 Task: Find connections with filter location Wokingham with filter topic #inspirationwith filter profile language Spanish with filter current company Haldiram Foods International Ltd with filter school Jabalpur Engineering College with filter industry Water Supply and Irrigation Systems with filter service category Software Testing with filter keywords title Help Desk Worker/Desktop Support
Action: Mouse moved to (557, 71)
Screenshot: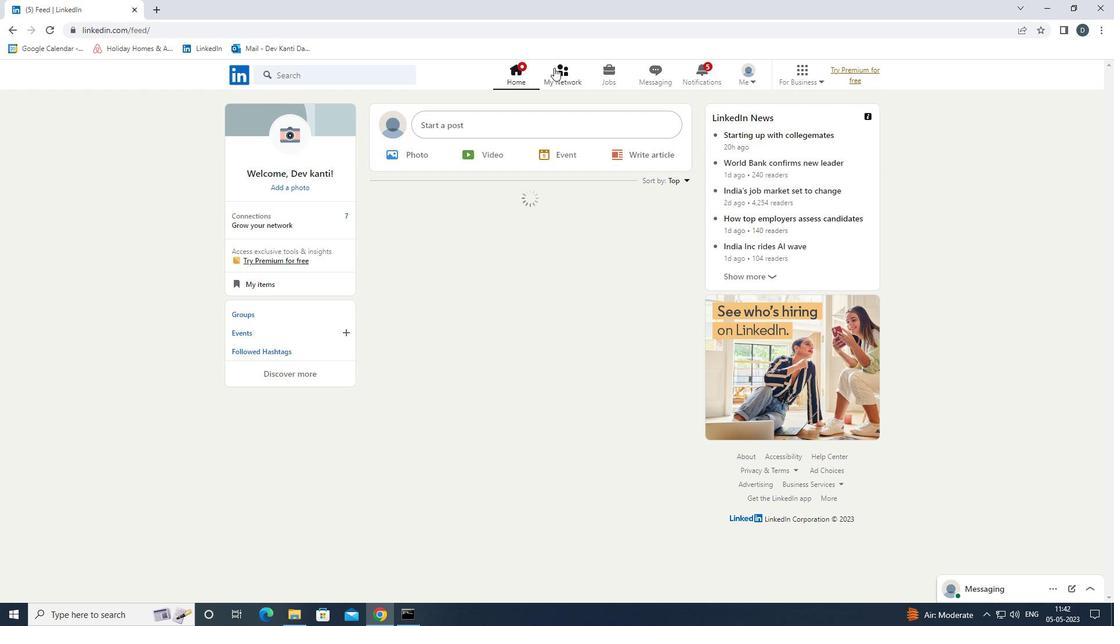 
Action: Mouse pressed left at (557, 71)
Screenshot: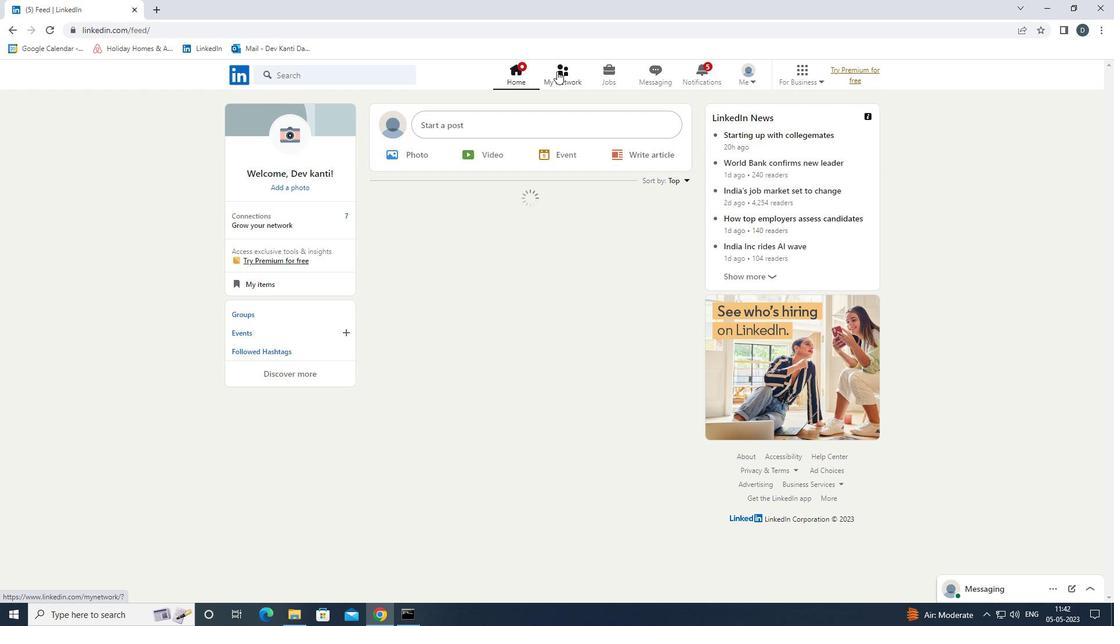 
Action: Mouse moved to (382, 133)
Screenshot: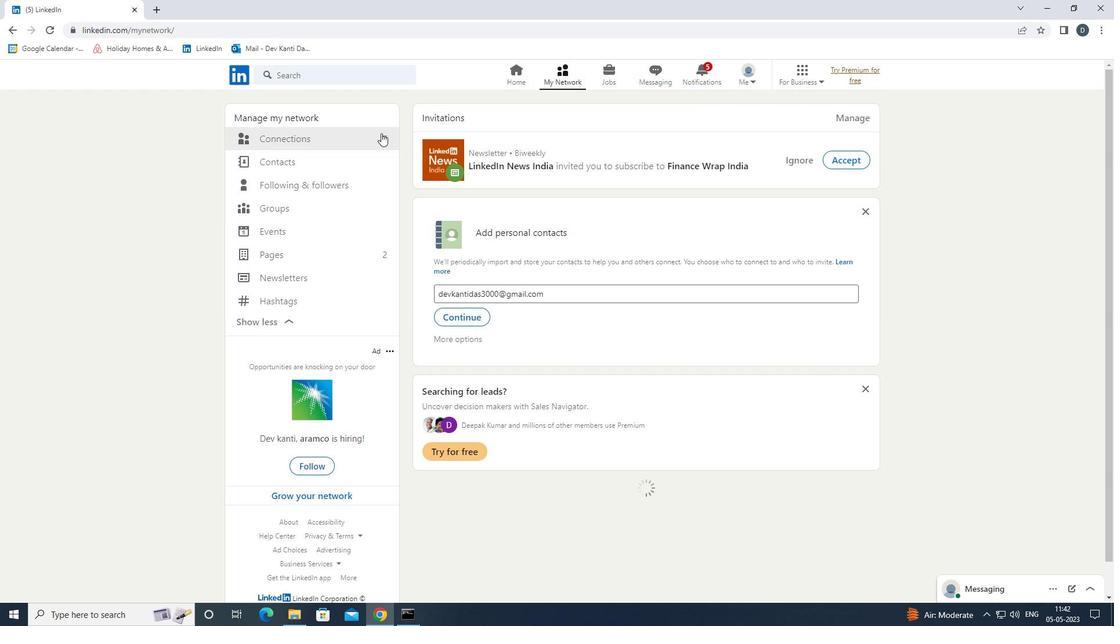 
Action: Mouse pressed left at (382, 133)
Screenshot: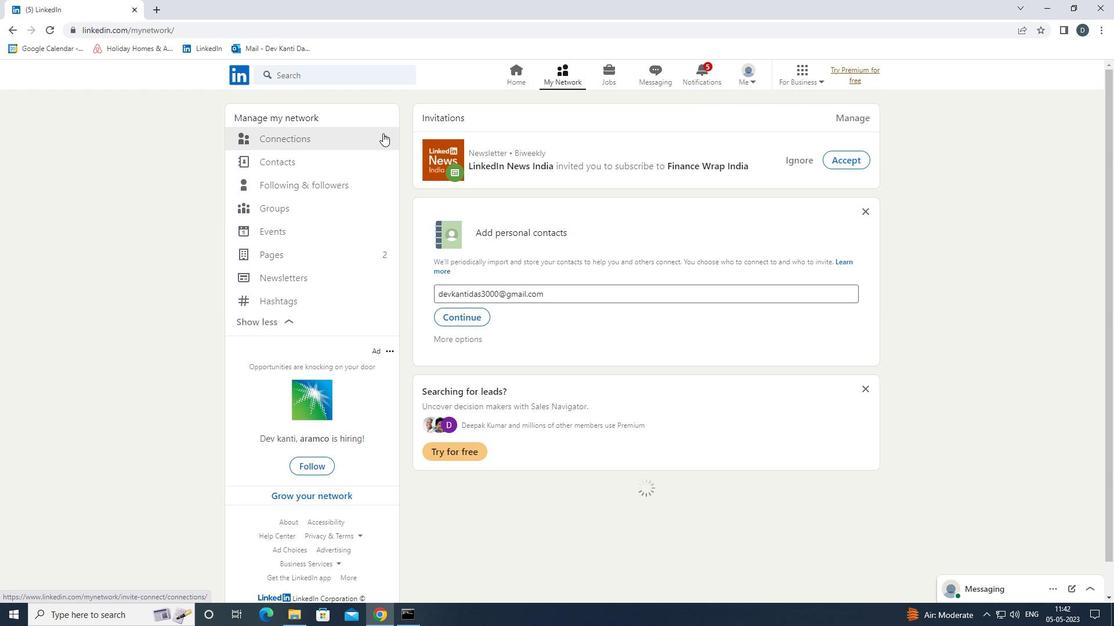 
Action: Mouse moved to (649, 140)
Screenshot: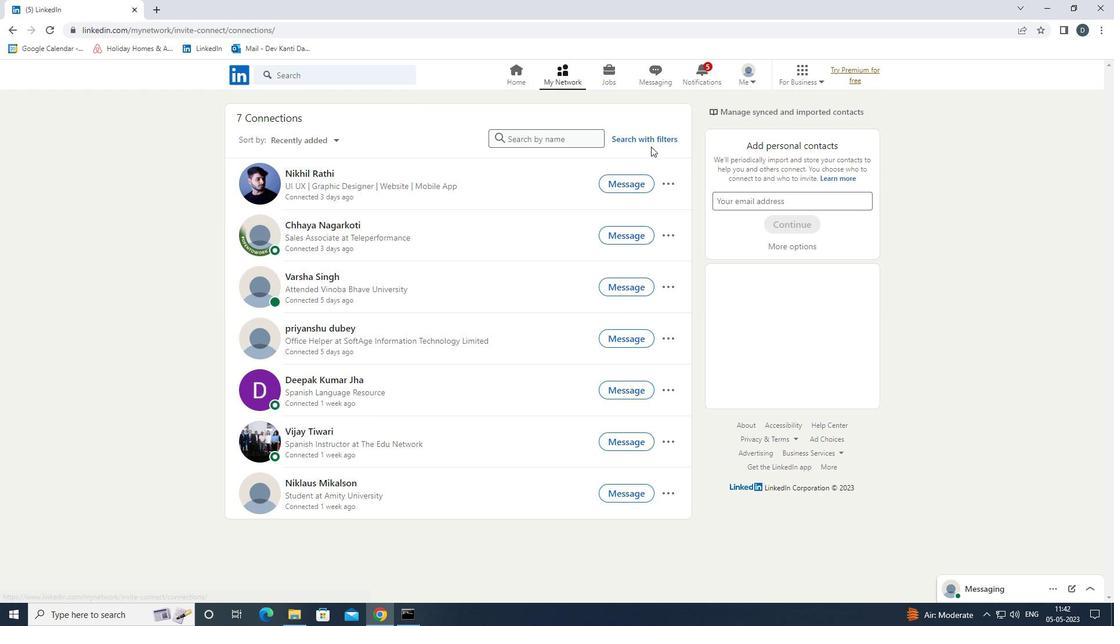 
Action: Mouse pressed left at (649, 140)
Screenshot: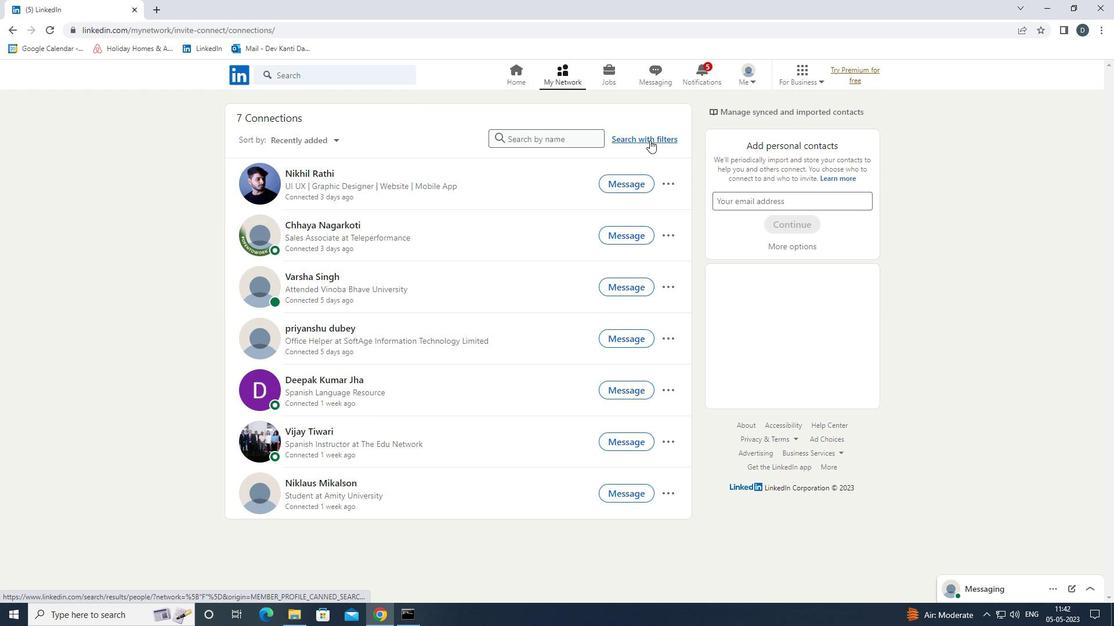 
Action: Mouse moved to (597, 108)
Screenshot: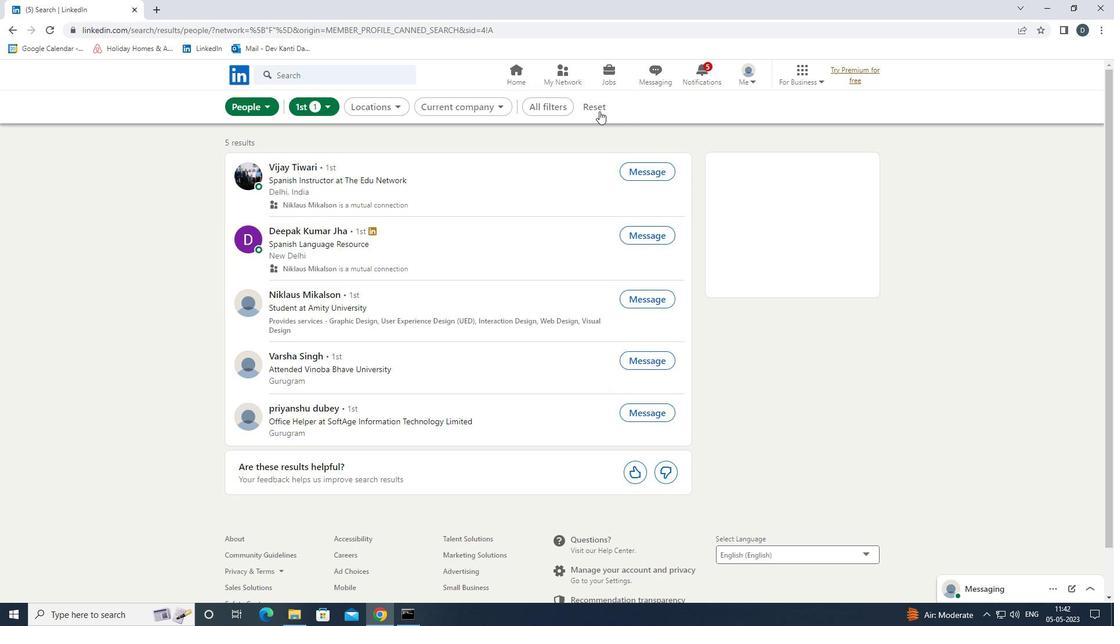 
Action: Mouse pressed left at (597, 108)
Screenshot: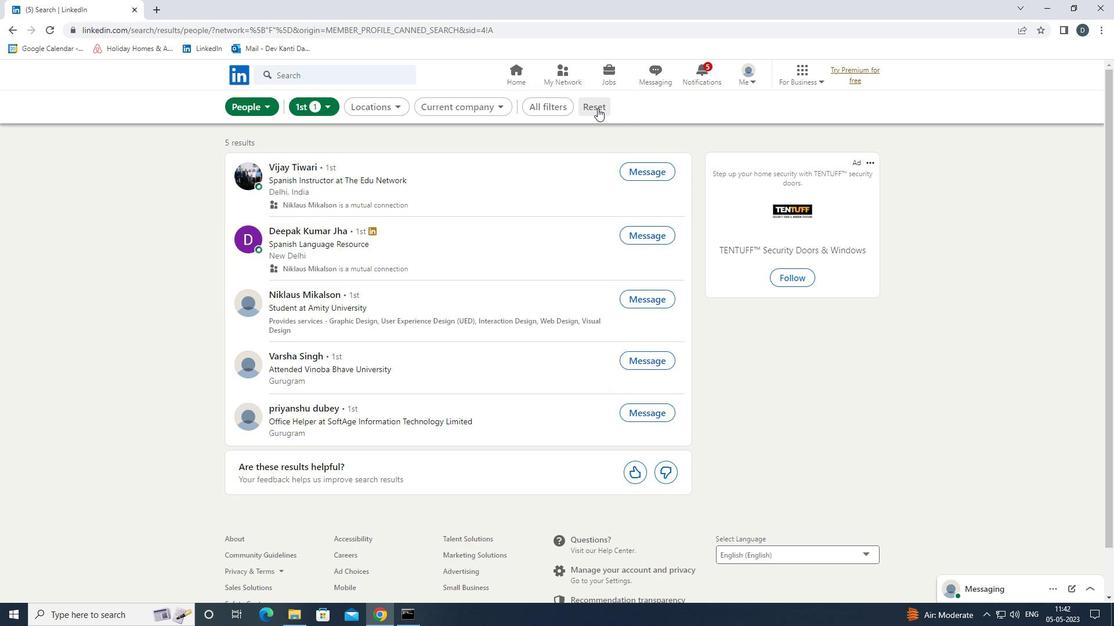 
Action: Mouse moved to (578, 107)
Screenshot: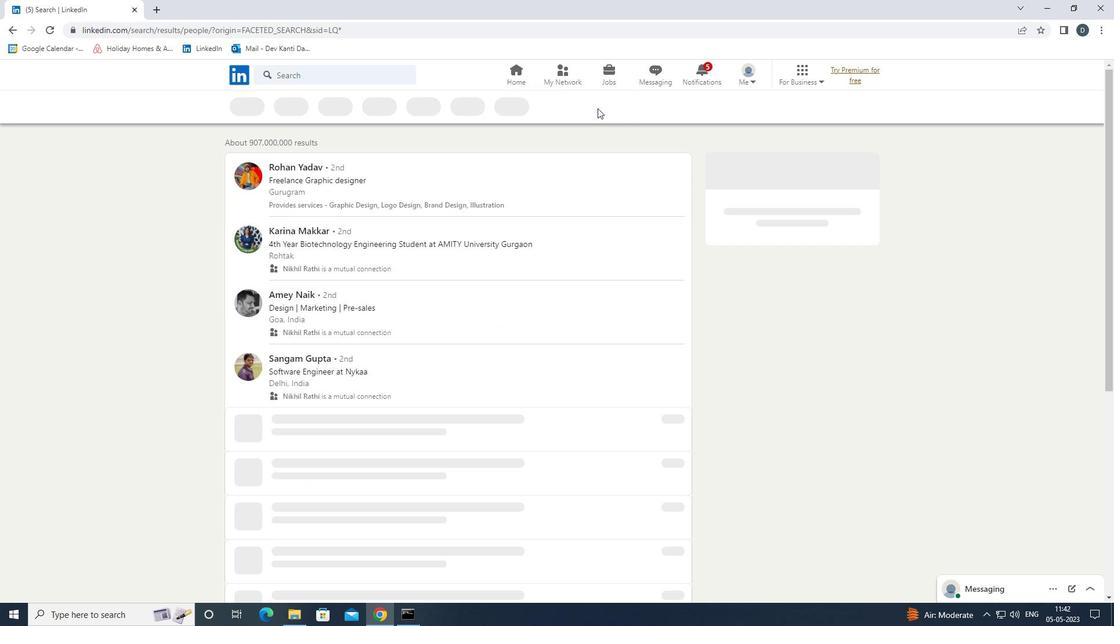
Action: Mouse pressed left at (578, 107)
Screenshot: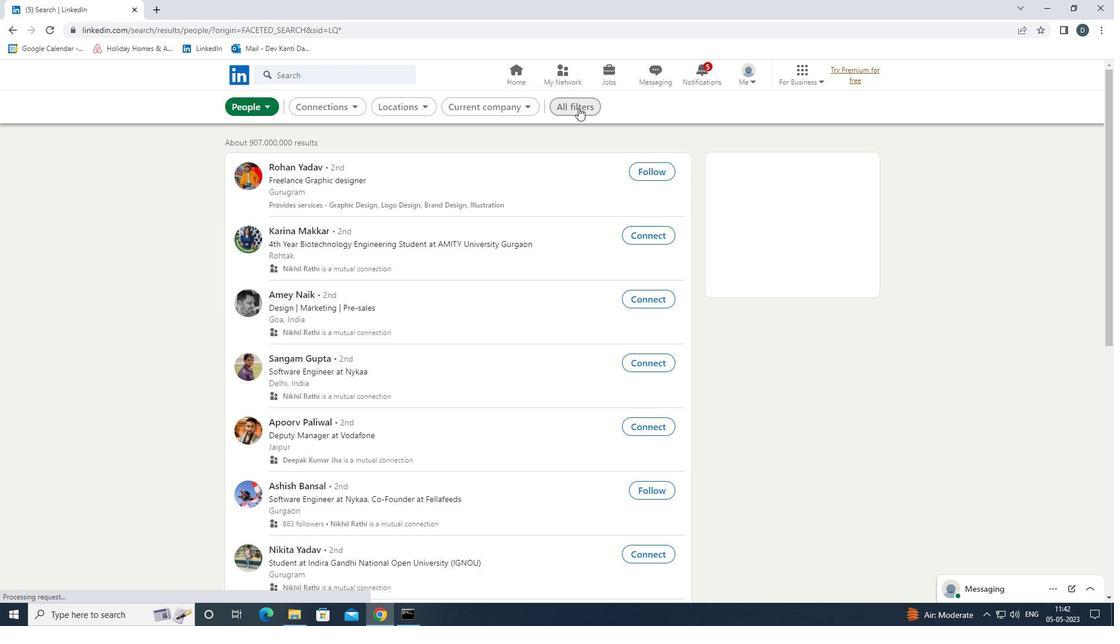 
Action: Mouse moved to (1043, 371)
Screenshot: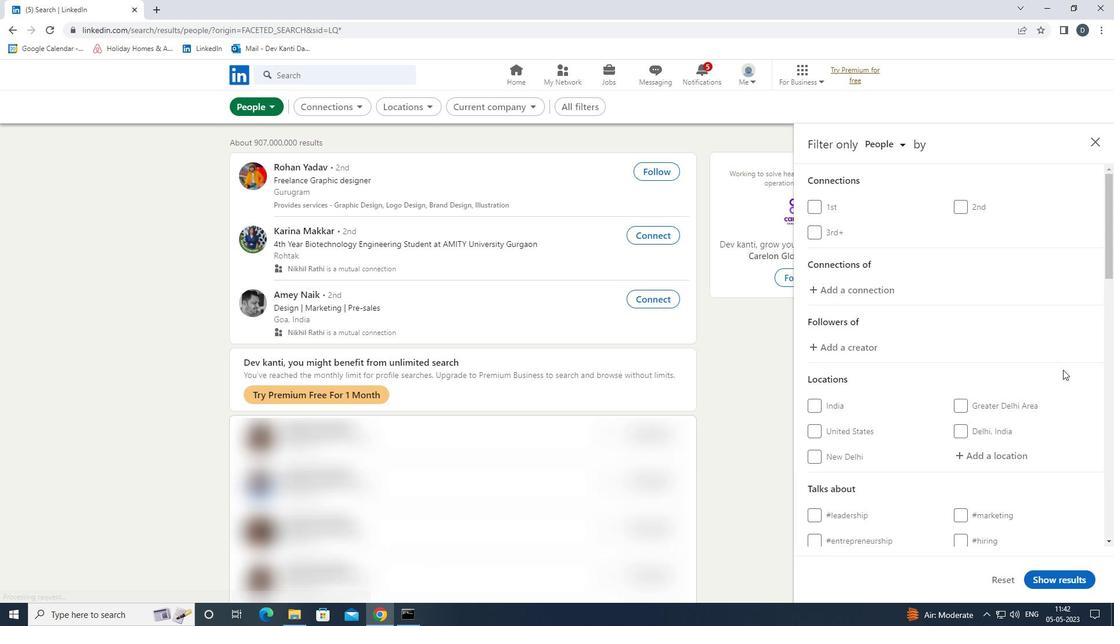 
Action: Mouse scrolled (1043, 371) with delta (0, 0)
Screenshot: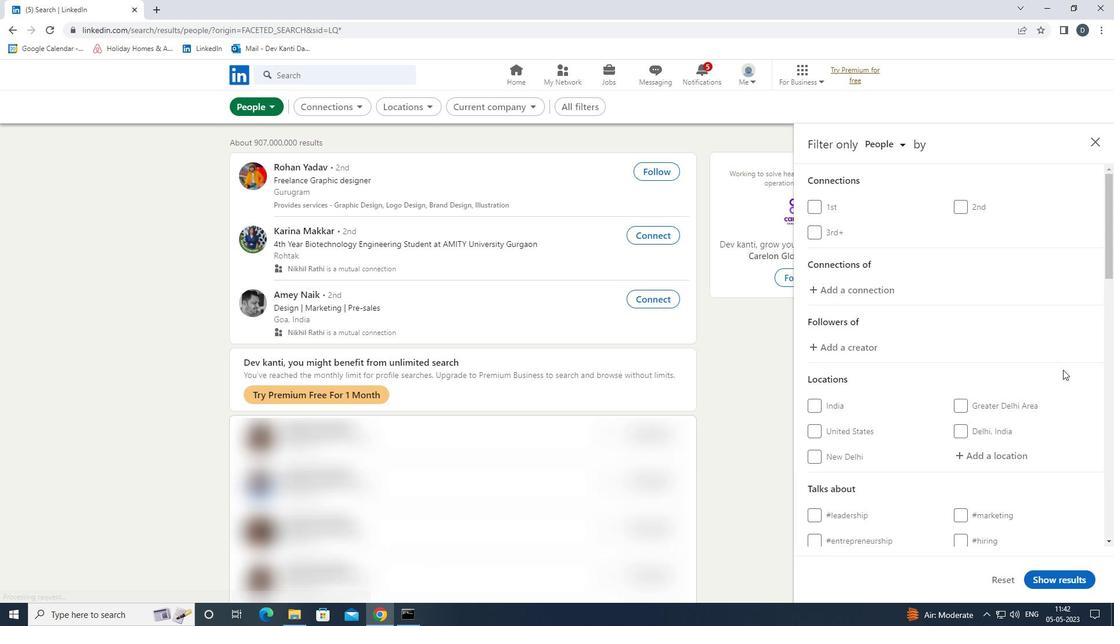 
Action: Mouse moved to (1001, 398)
Screenshot: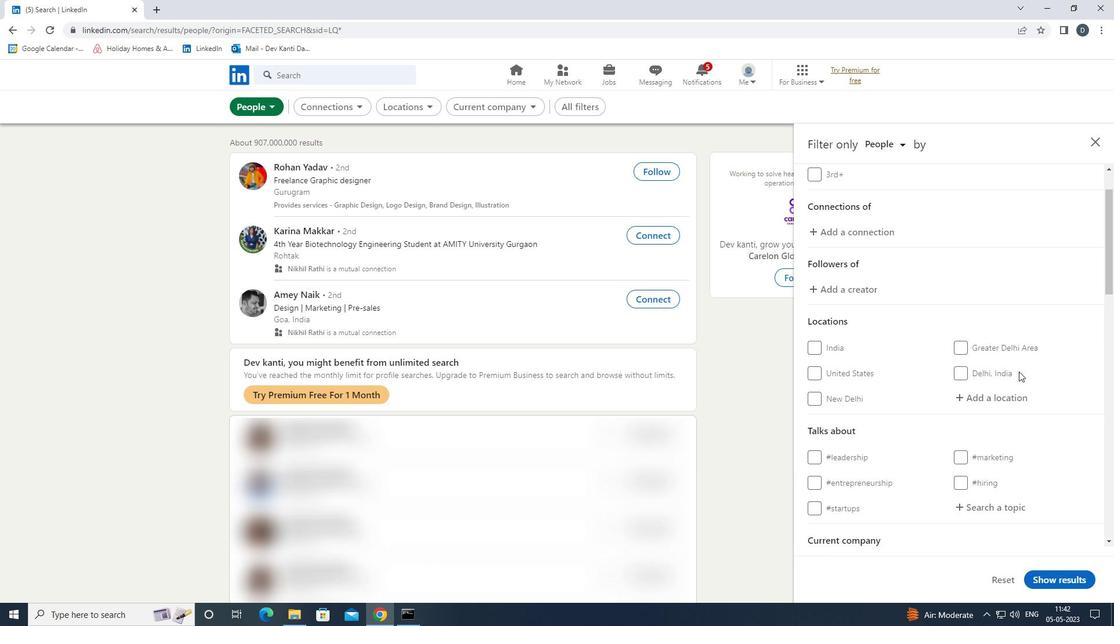 
Action: Mouse pressed left at (1001, 398)
Screenshot: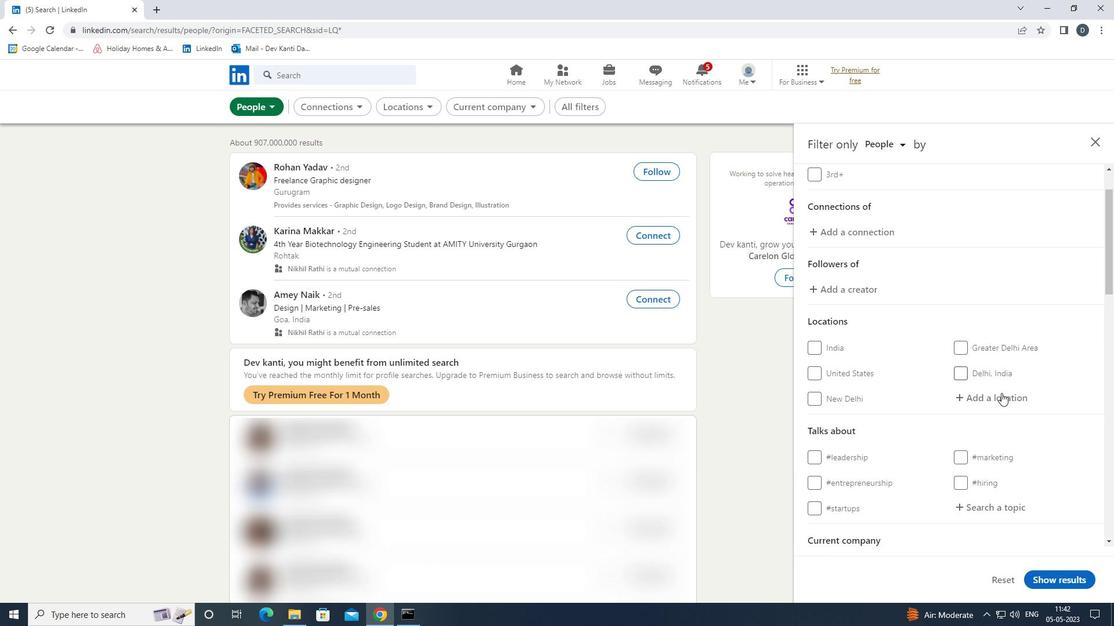 
Action: Mouse moved to (998, 400)
Screenshot: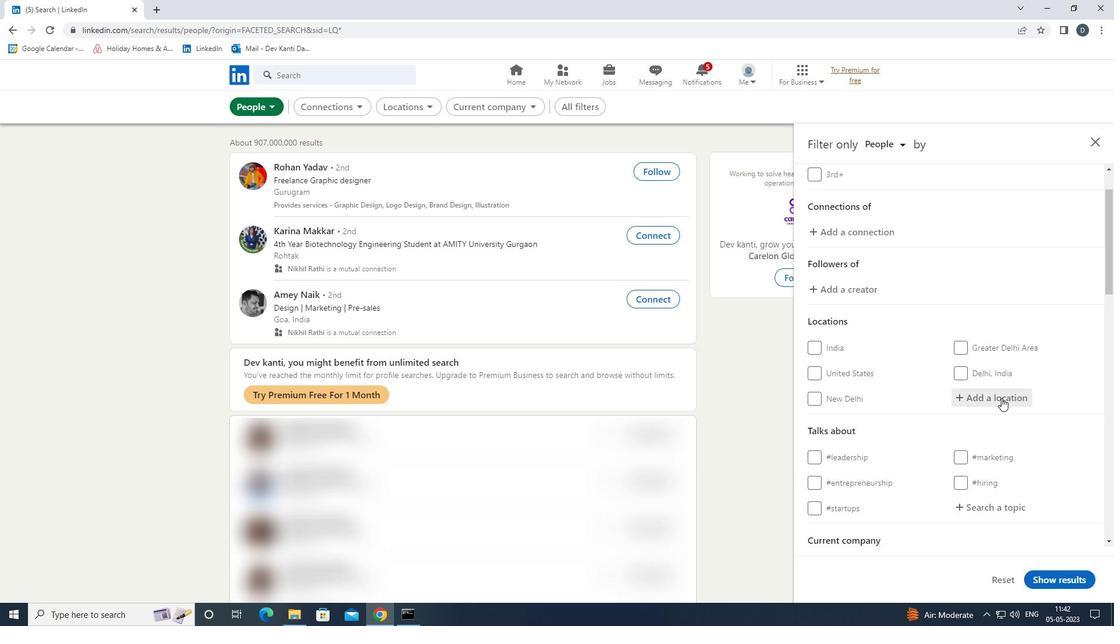 
Action: Key pressed <Key.shift>WORKINGAM<Key.backspace><Key.backspace>HAM<Key.enter>
Screenshot: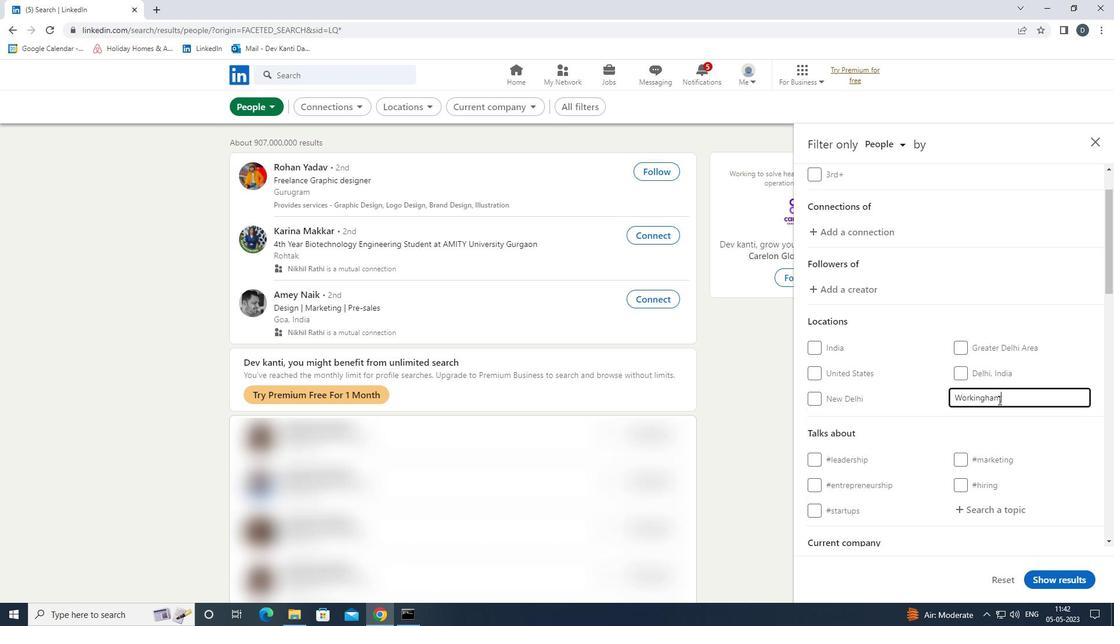 
Action: Mouse scrolled (998, 399) with delta (0, 0)
Screenshot: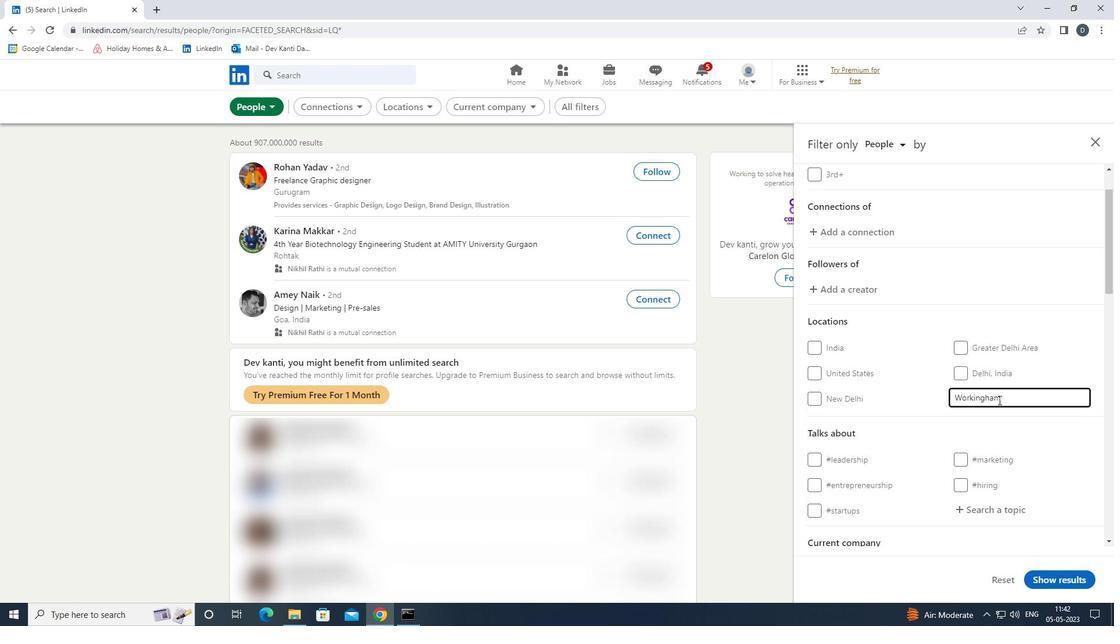 
Action: Mouse moved to (1000, 446)
Screenshot: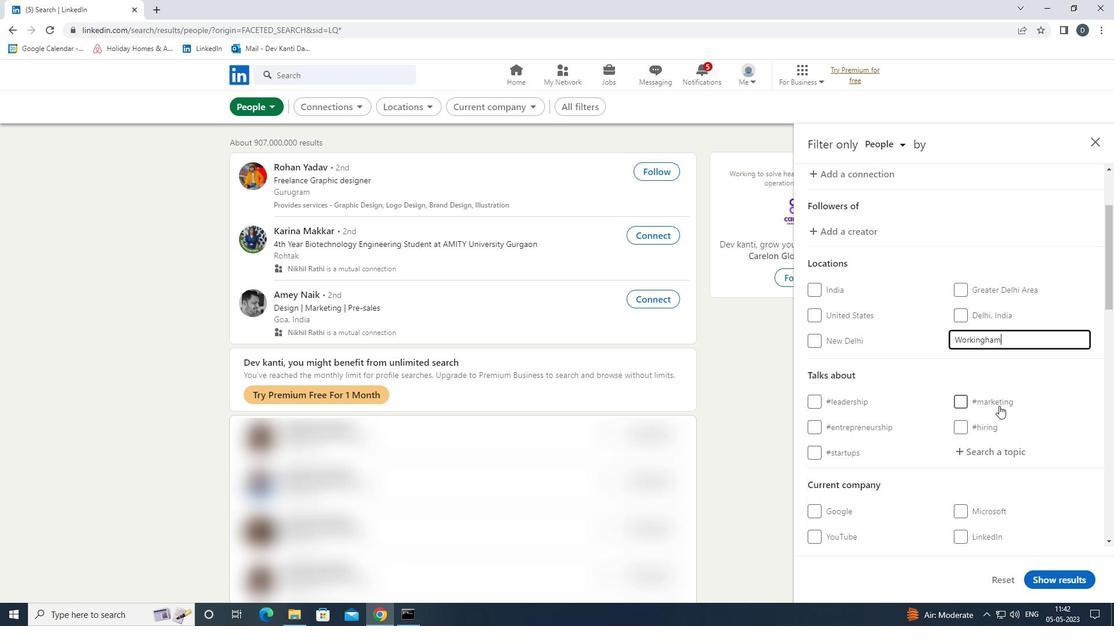 
Action: Mouse pressed left at (1000, 446)
Screenshot: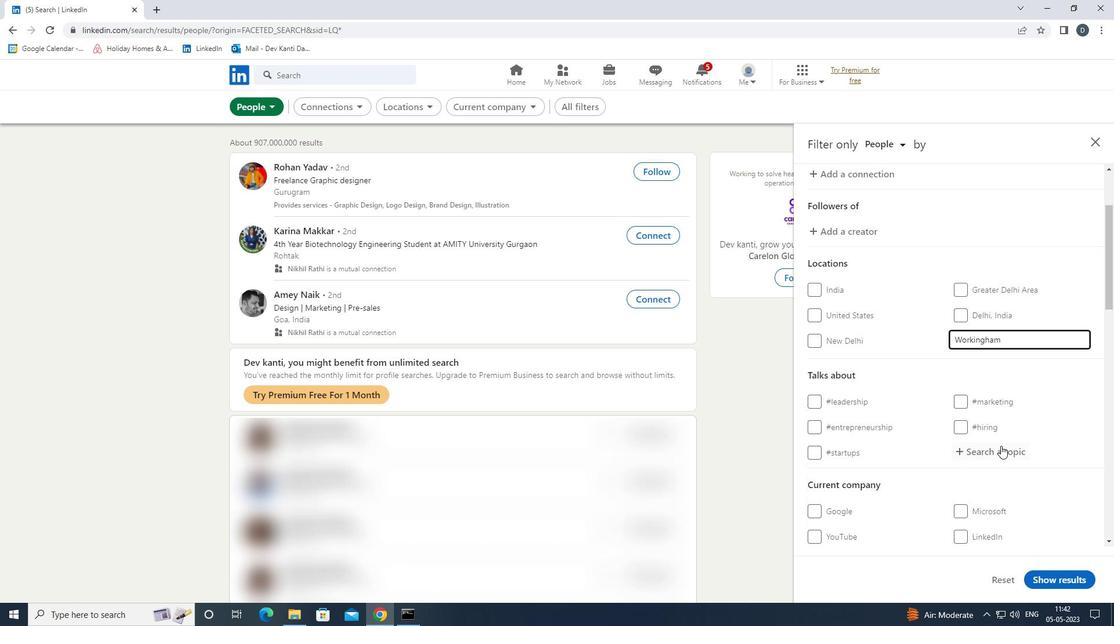 
Action: Key pressed INSPIRATION<Key.down><Key.enter>
Screenshot: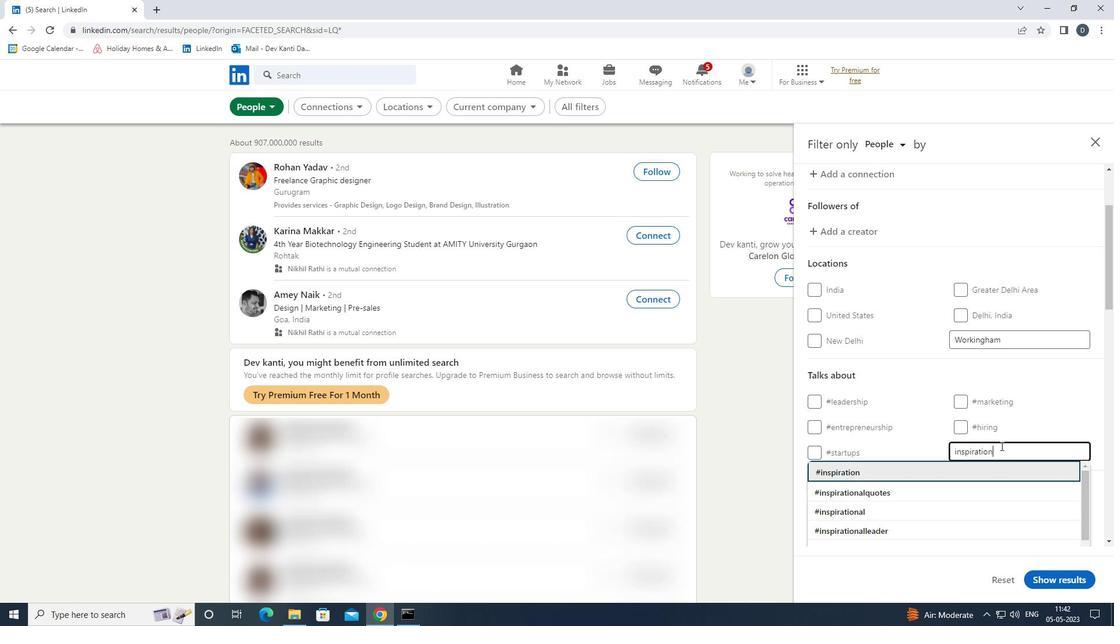 
Action: Mouse moved to (1037, 406)
Screenshot: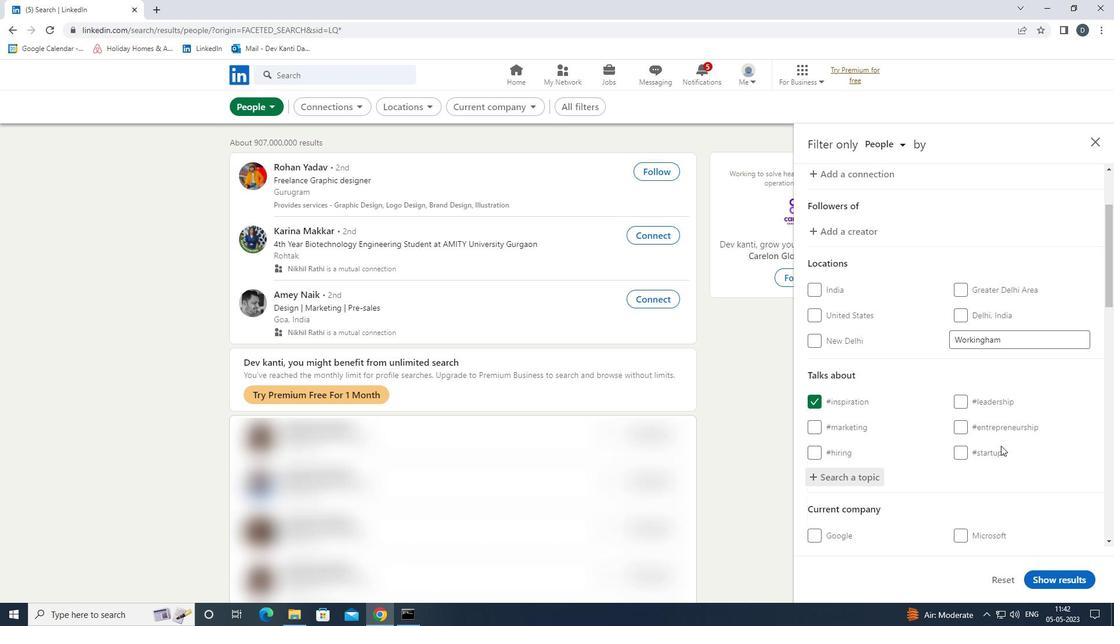 
Action: Mouse scrolled (1037, 406) with delta (0, 0)
Screenshot: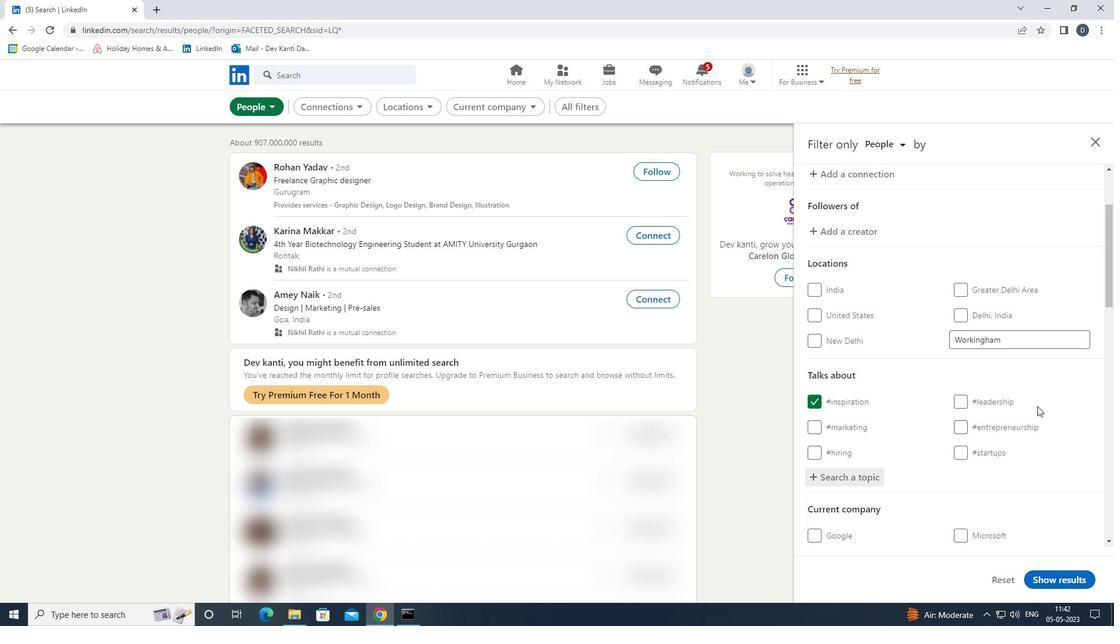 
Action: Mouse scrolled (1037, 406) with delta (0, 0)
Screenshot: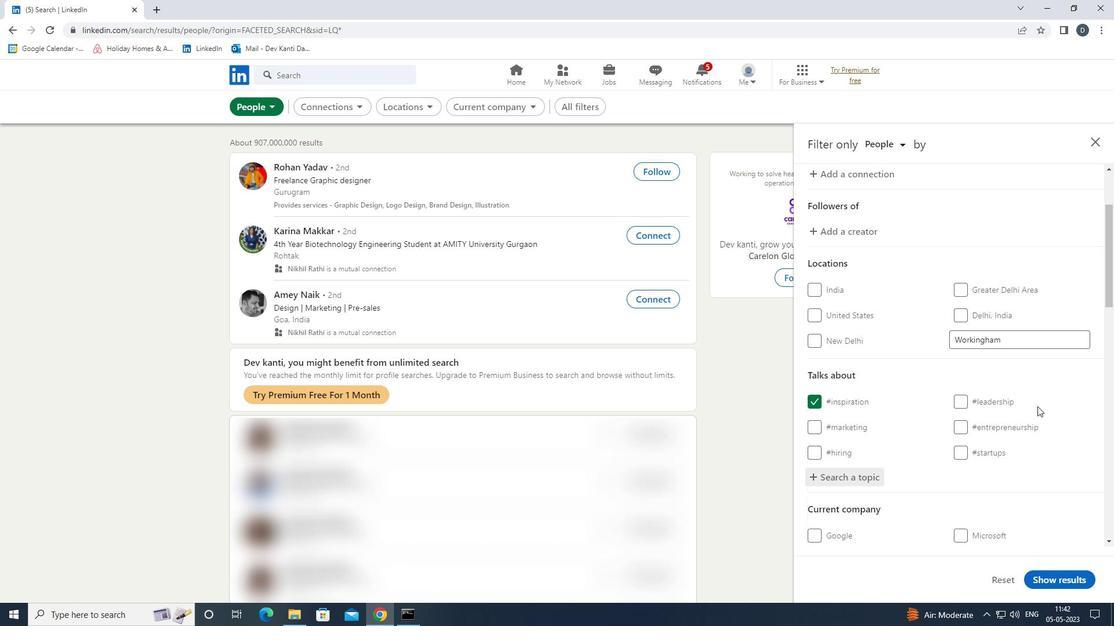 
Action: Mouse scrolled (1037, 406) with delta (0, 0)
Screenshot: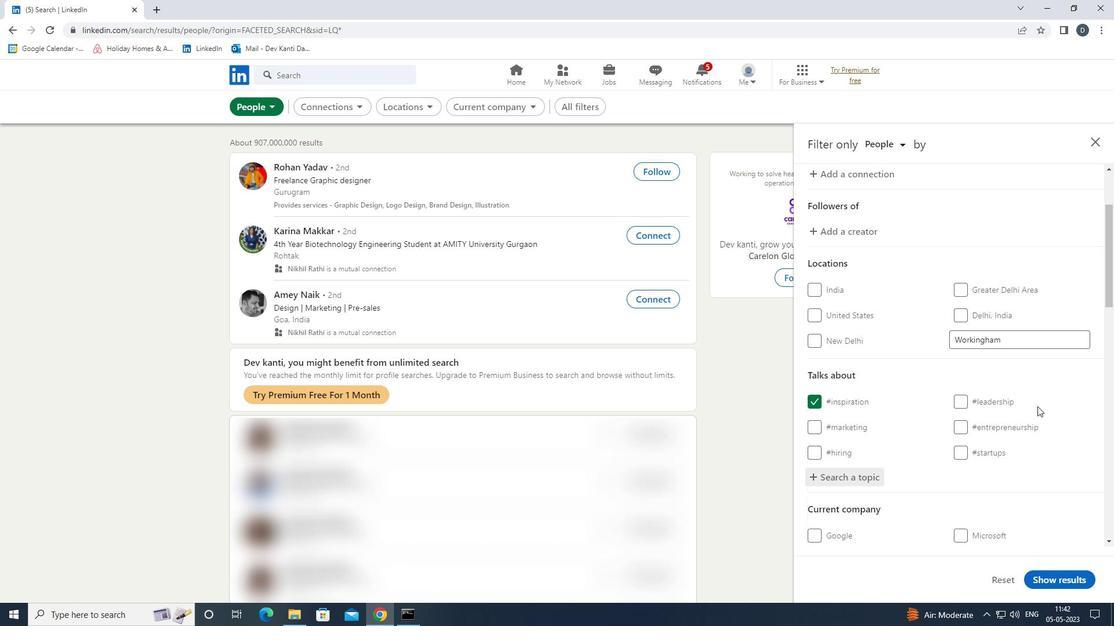 
Action: Mouse scrolled (1037, 406) with delta (0, 0)
Screenshot: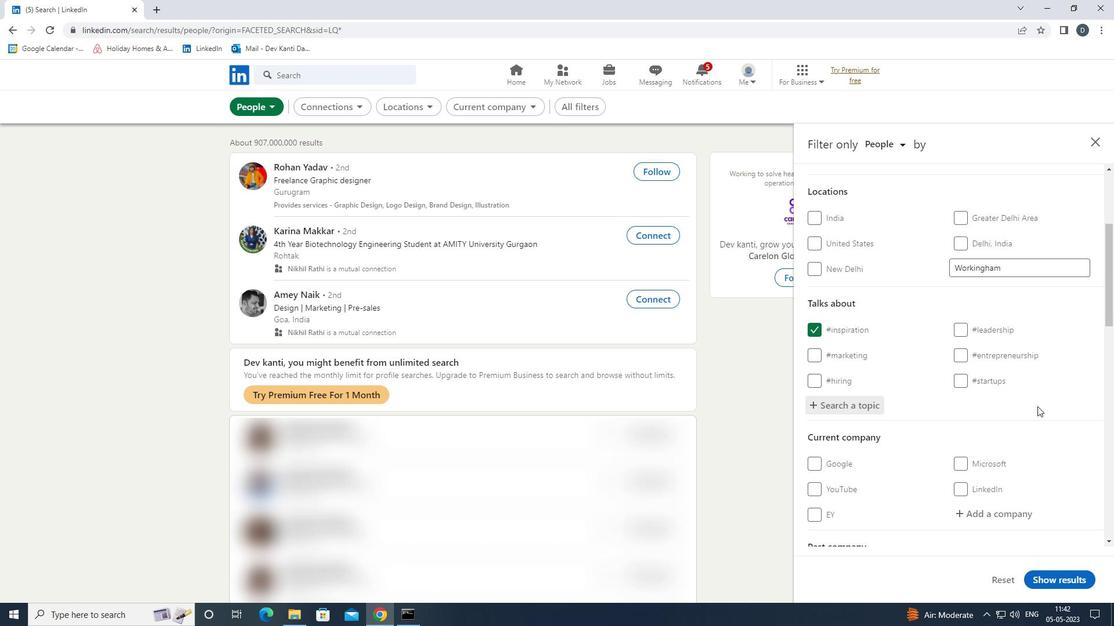 
Action: Mouse scrolled (1037, 406) with delta (0, 0)
Screenshot: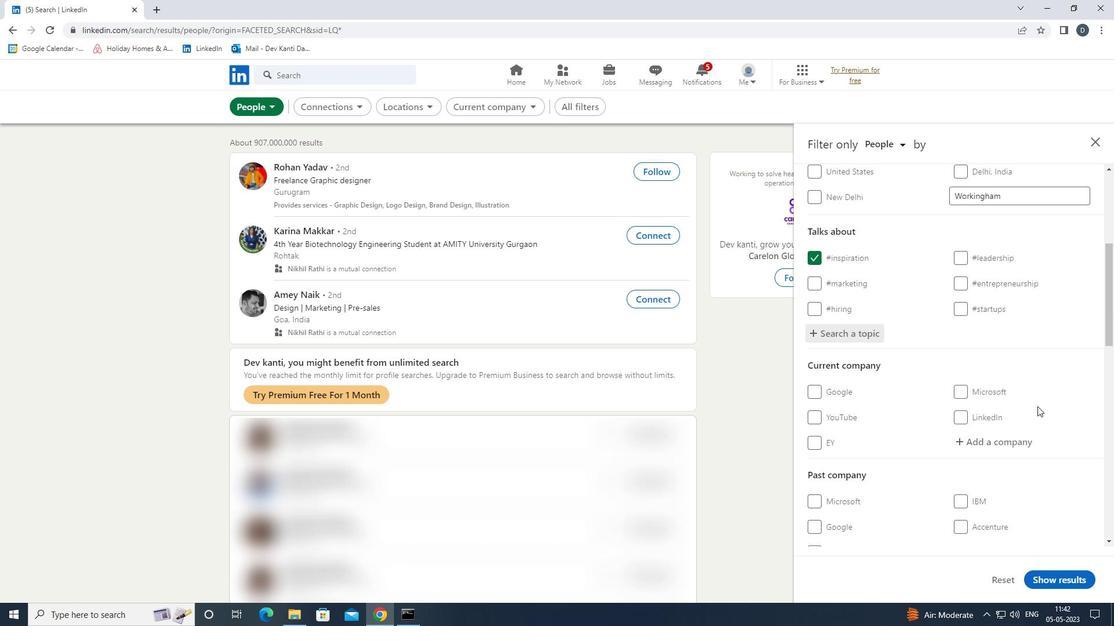 
Action: Mouse scrolled (1037, 406) with delta (0, 0)
Screenshot: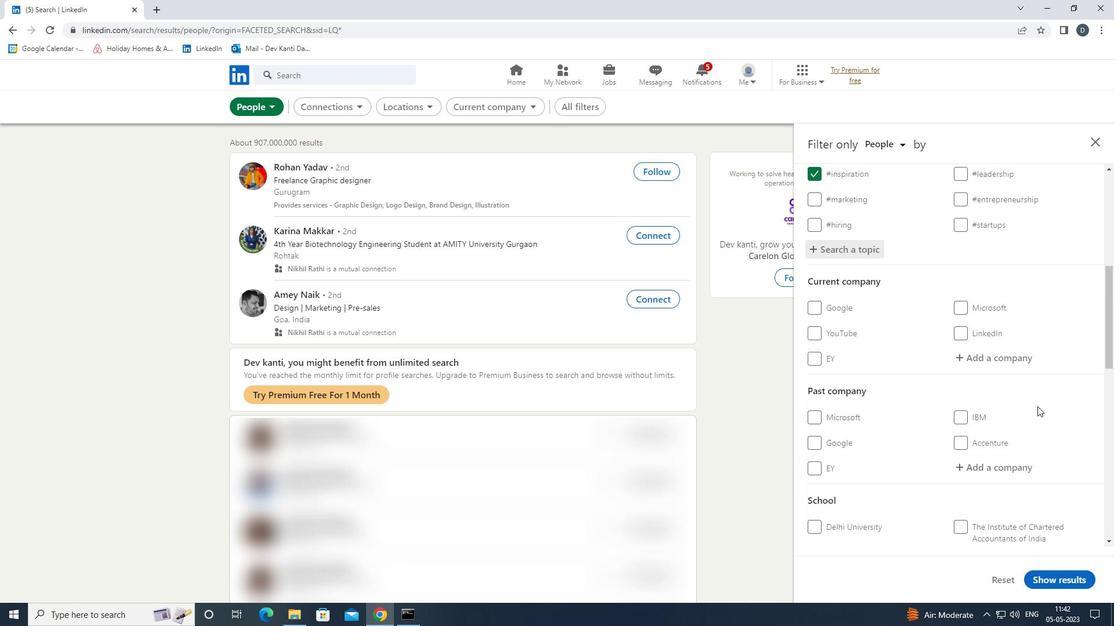 
Action: Mouse moved to (1022, 346)
Screenshot: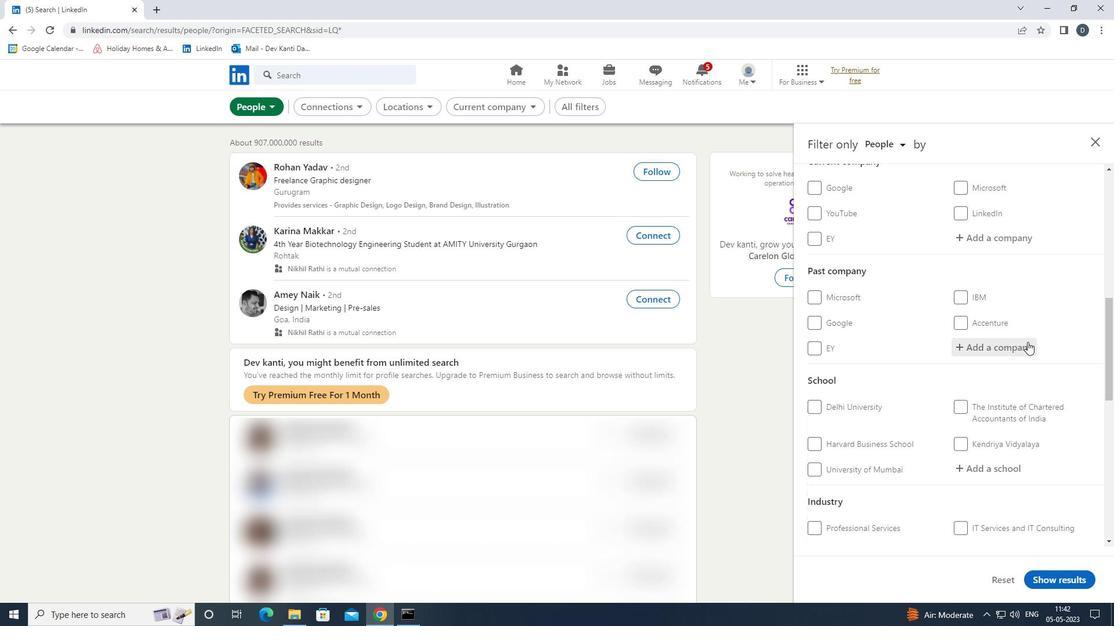 
Action: Mouse scrolled (1022, 345) with delta (0, 0)
Screenshot: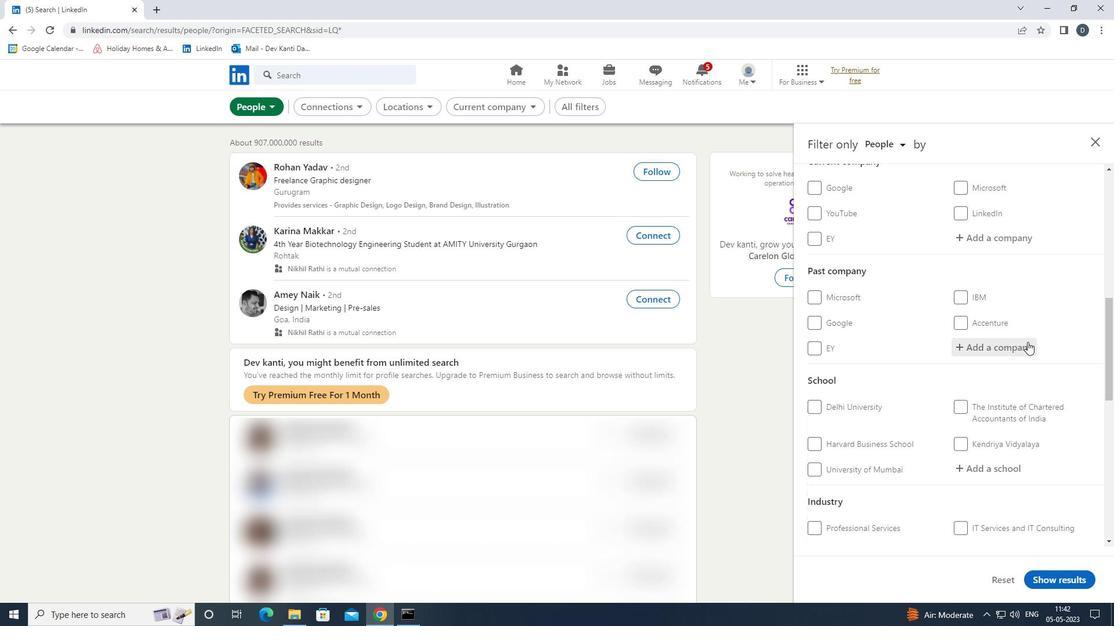
Action: Mouse moved to (1022, 347)
Screenshot: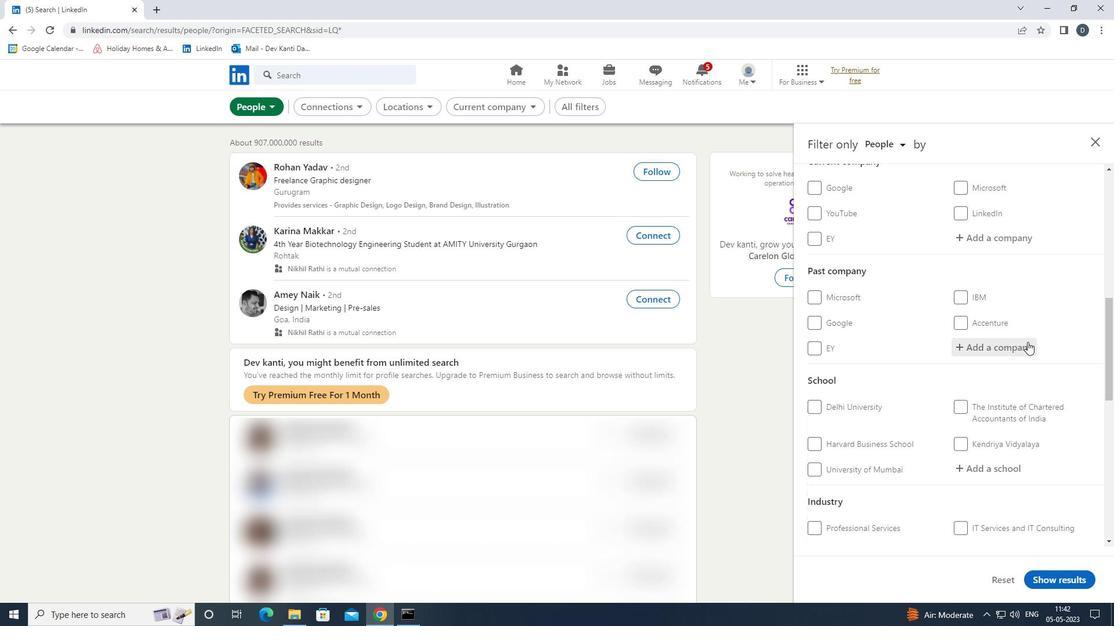 
Action: Mouse scrolled (1022, 346) with delta (0, 0)
Screenshot: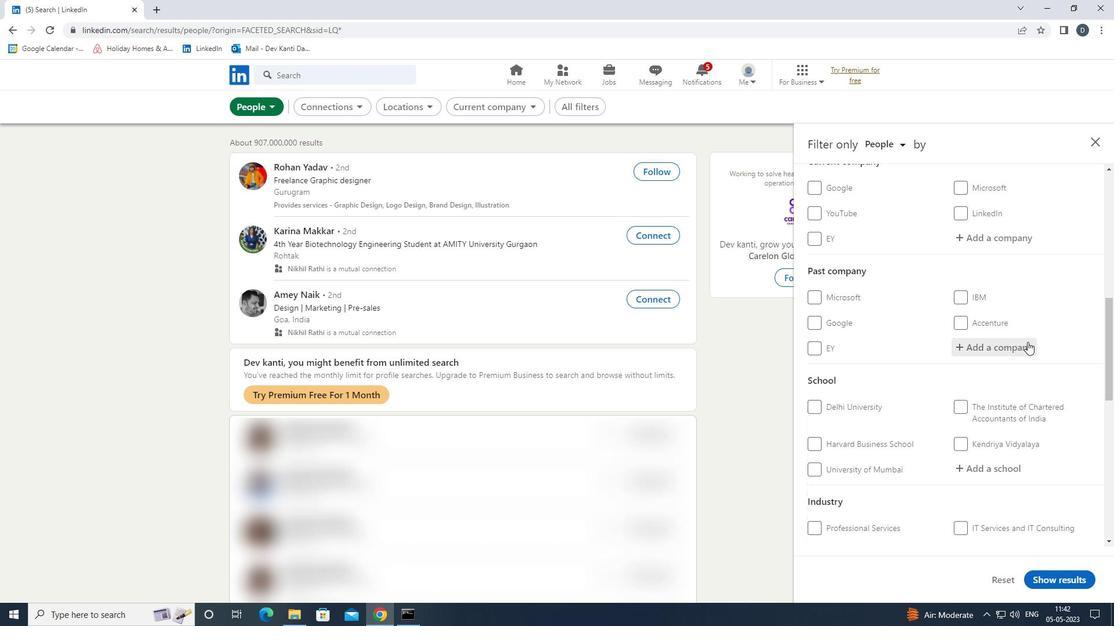 
Action: Mouse scrolled (1022, 346) with delta (0, 0)
Screenshot: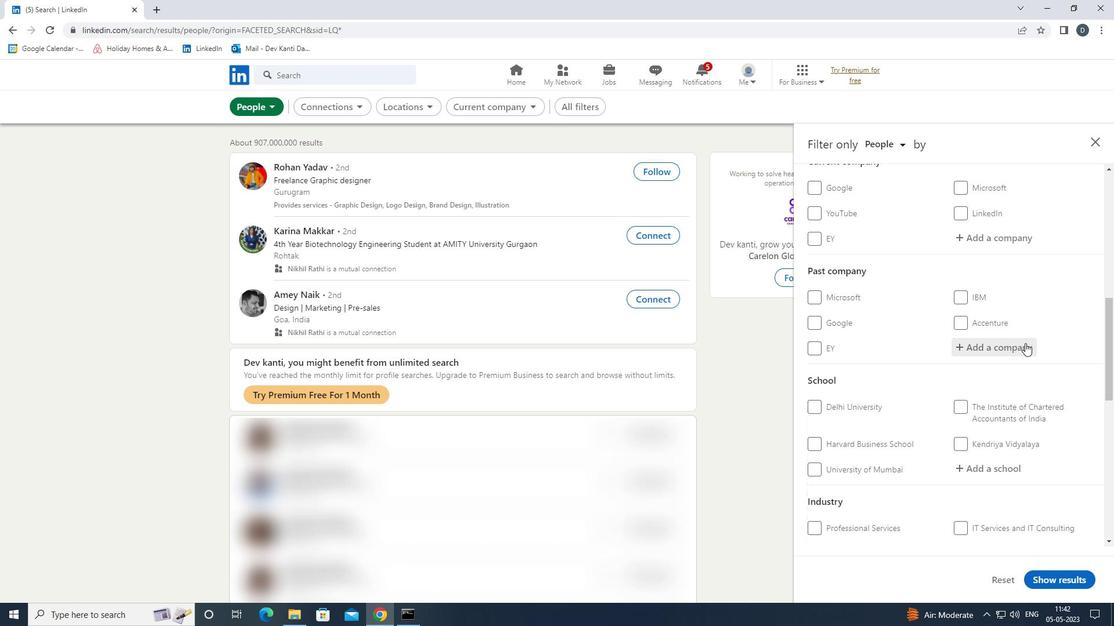 
Action: Mouse moved to (1022, 347)
Screenshot: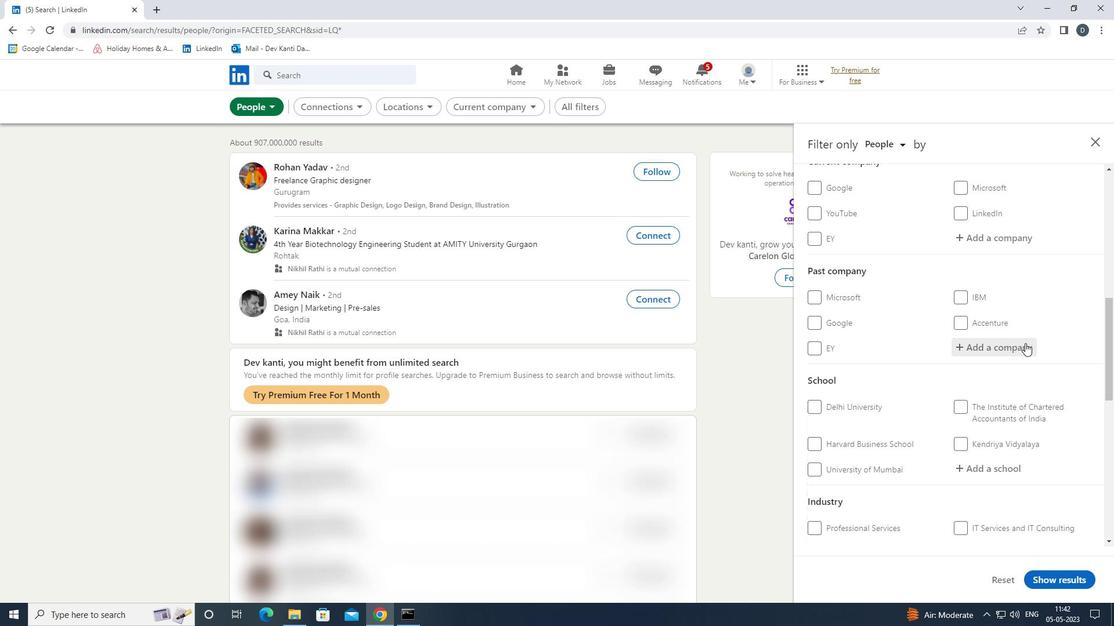 
Action: Mouse scrolled (1022, 346) with delta (0, 0)
Screenshot: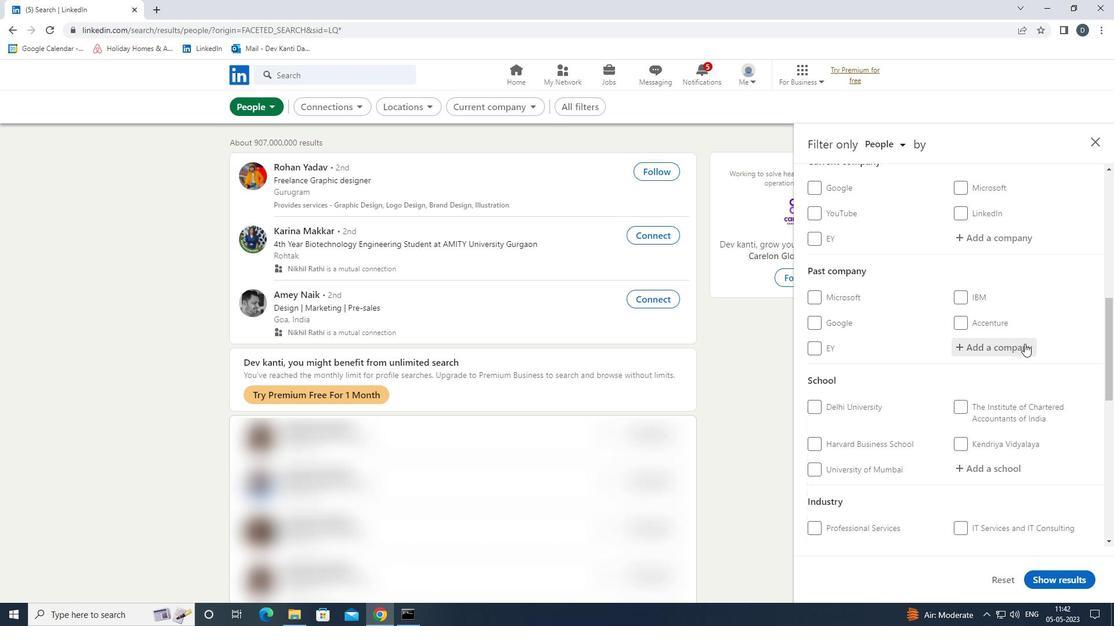 
Action: Mouse moved to (1003, 359)
Screenshot: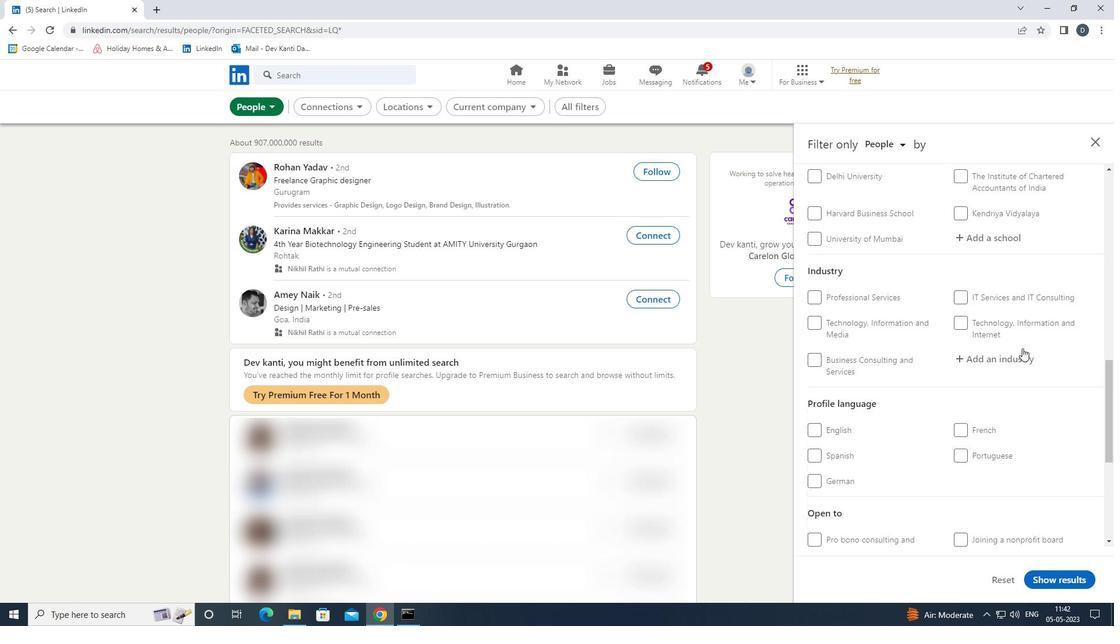 
Action: Mouse scrolled (1003, 359) with delta (0, 0)
Screenshot: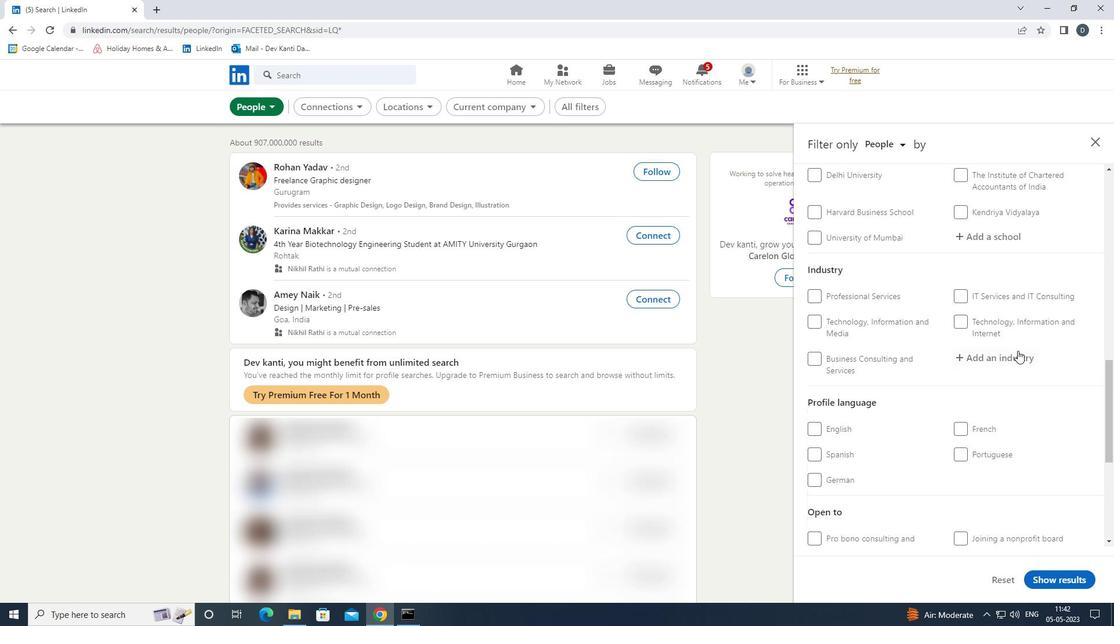 
Action: Mouse moved to (833, 396)
Screenshot: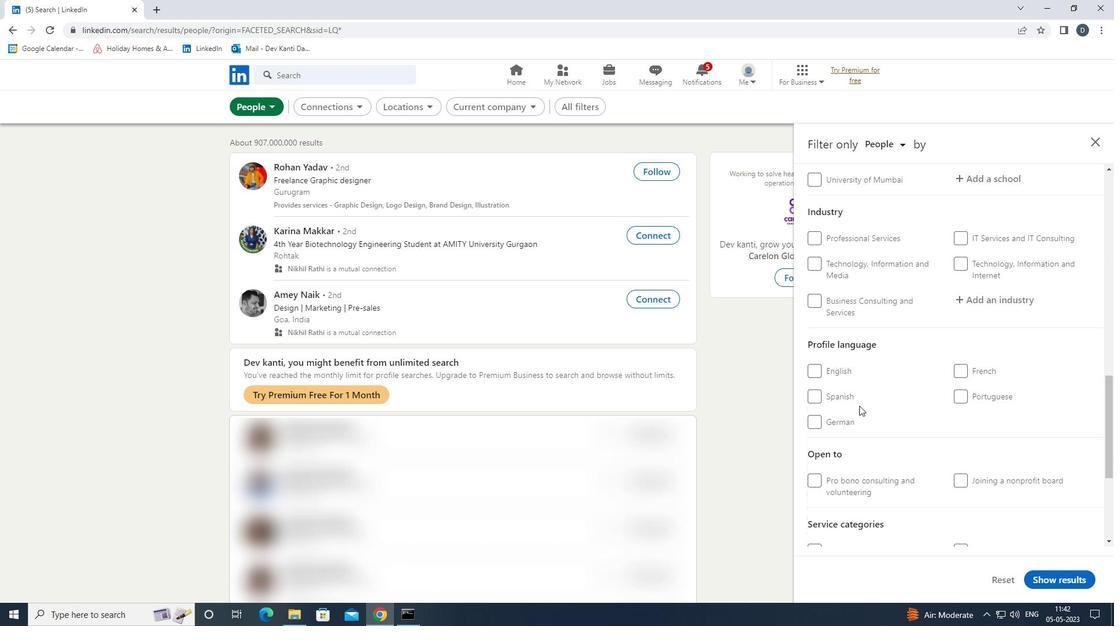 
Action: Mouse pressed left at (833, 396)
Screenshot: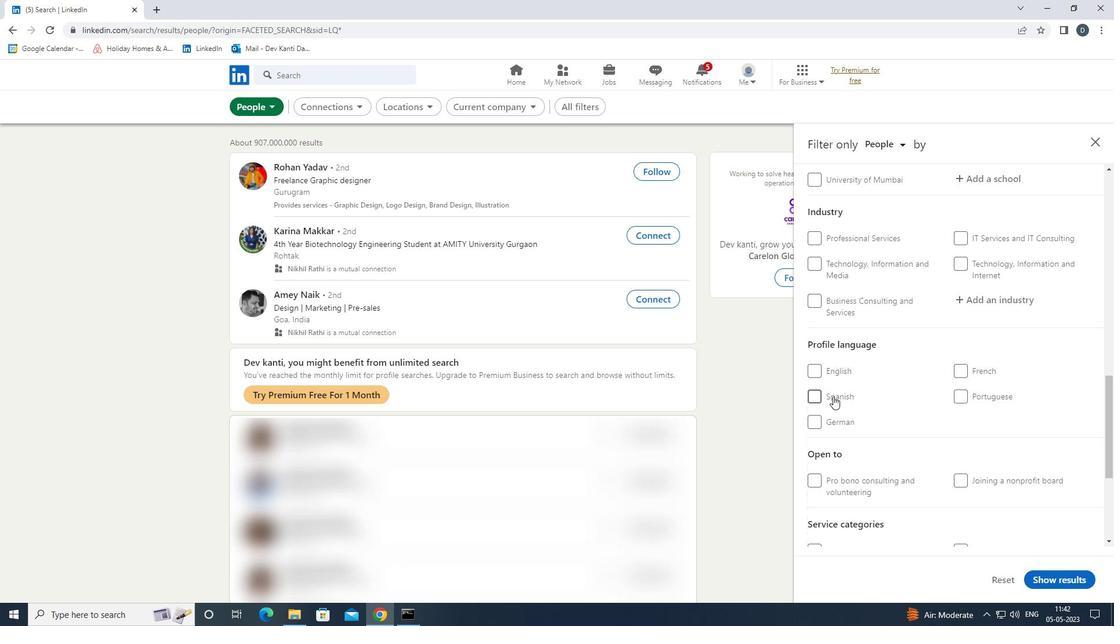 
Action: Mouse moved to (962, 410)
Screenshot: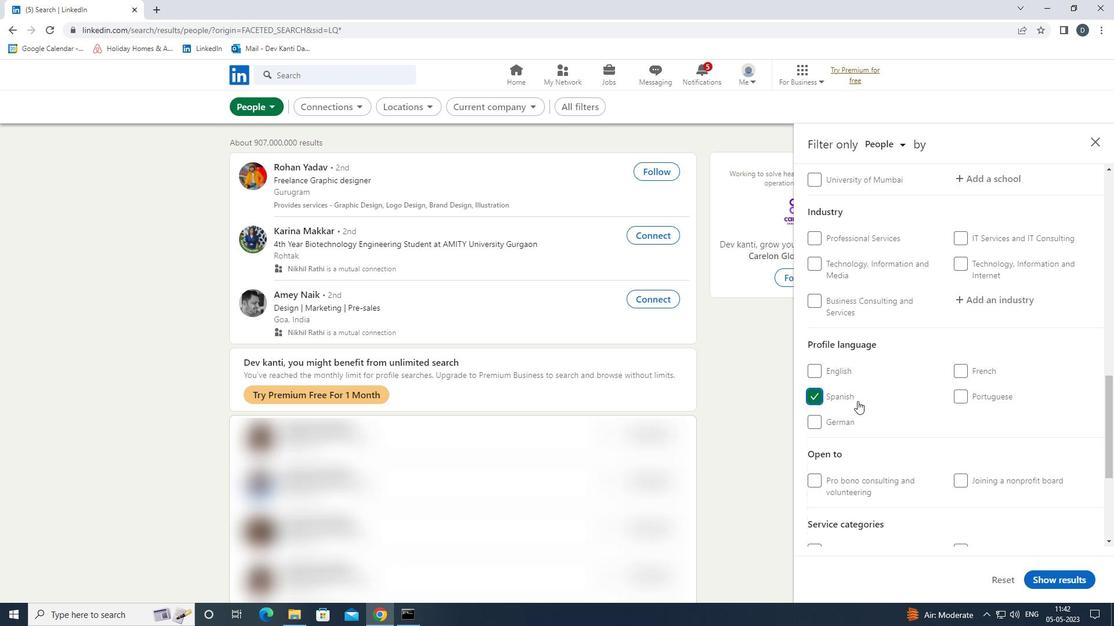 
Action: Mouse scrolled (962, 410) with delta (0, 0)
Screenshot: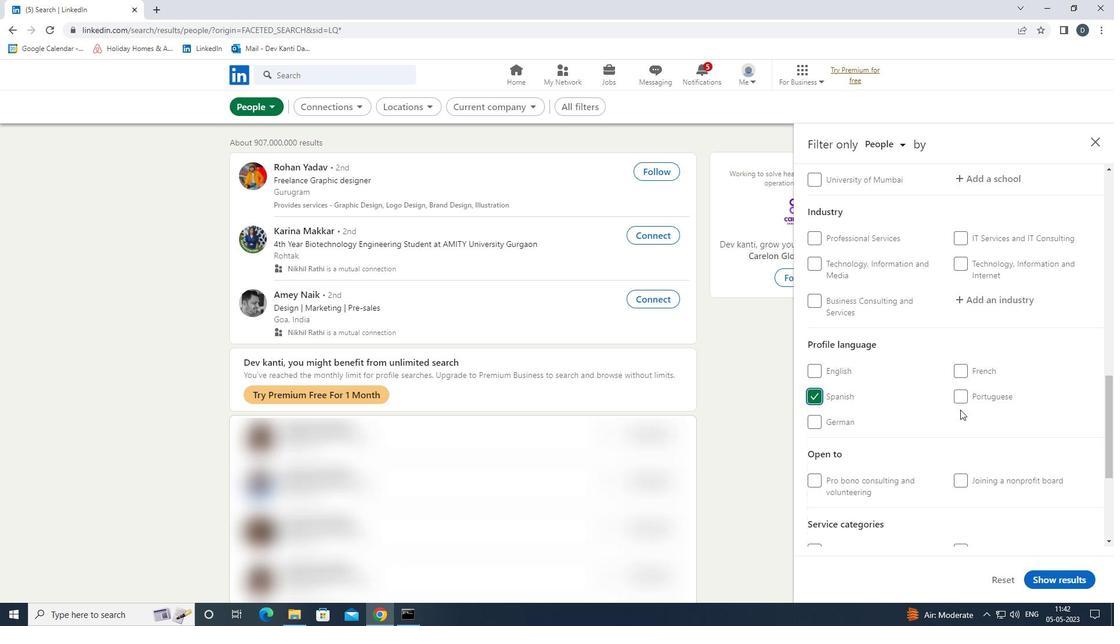 
Action: Mouse moved to (962, 410)
Screenshot: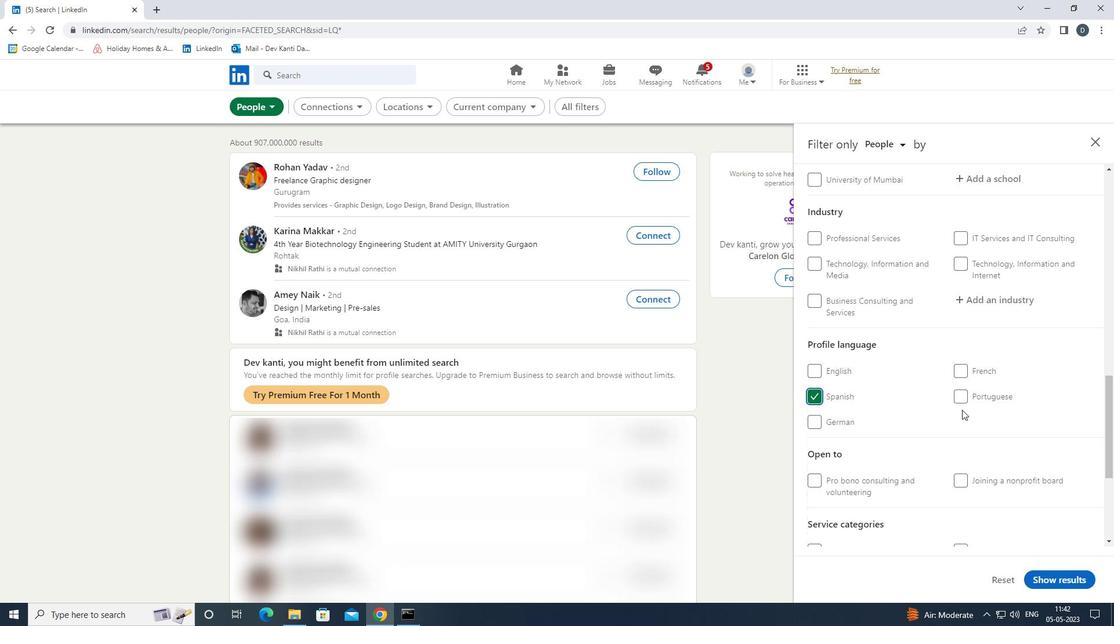 
Action: Mouse scrolled (962, 410) with delta (0, 0)
Screenshot: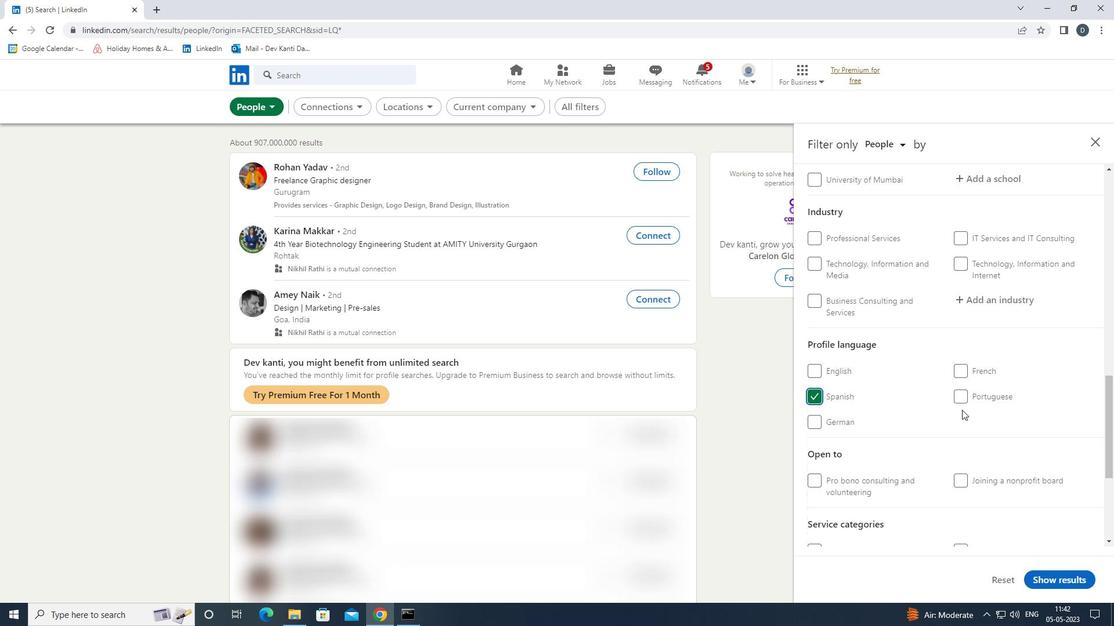 
Action: Mouse scrolled (962, 410) with delta (0, 0)
Screenshot: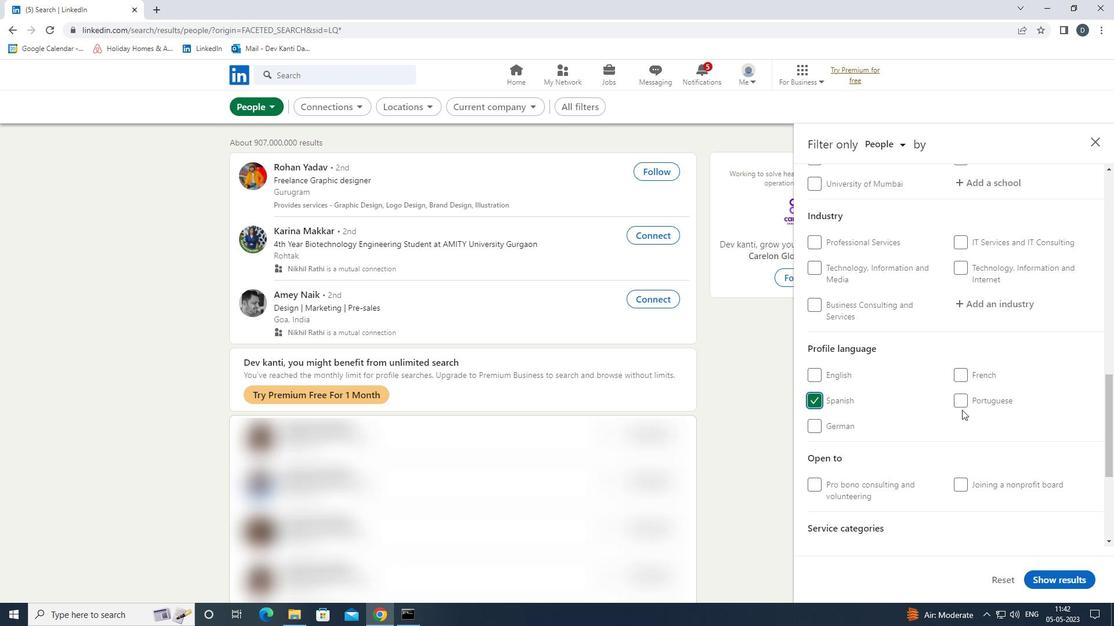 
Action: Mouse scrolled (962, 410) with delta (0, 0)
Screenshot: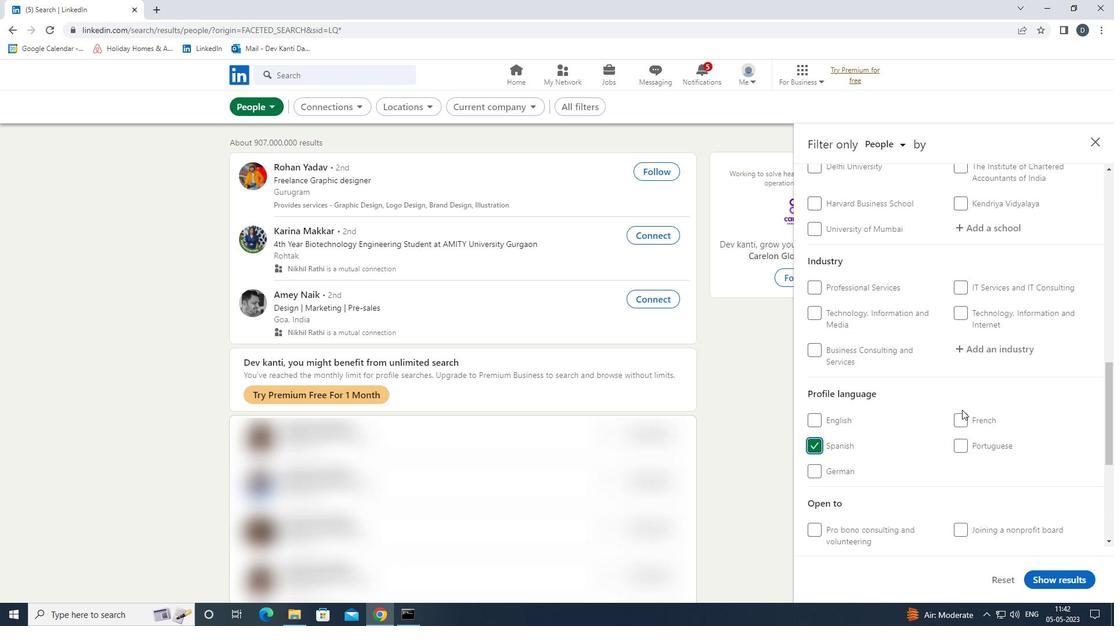 
Action: Mouse moved to (1001, 281)
Screenshot: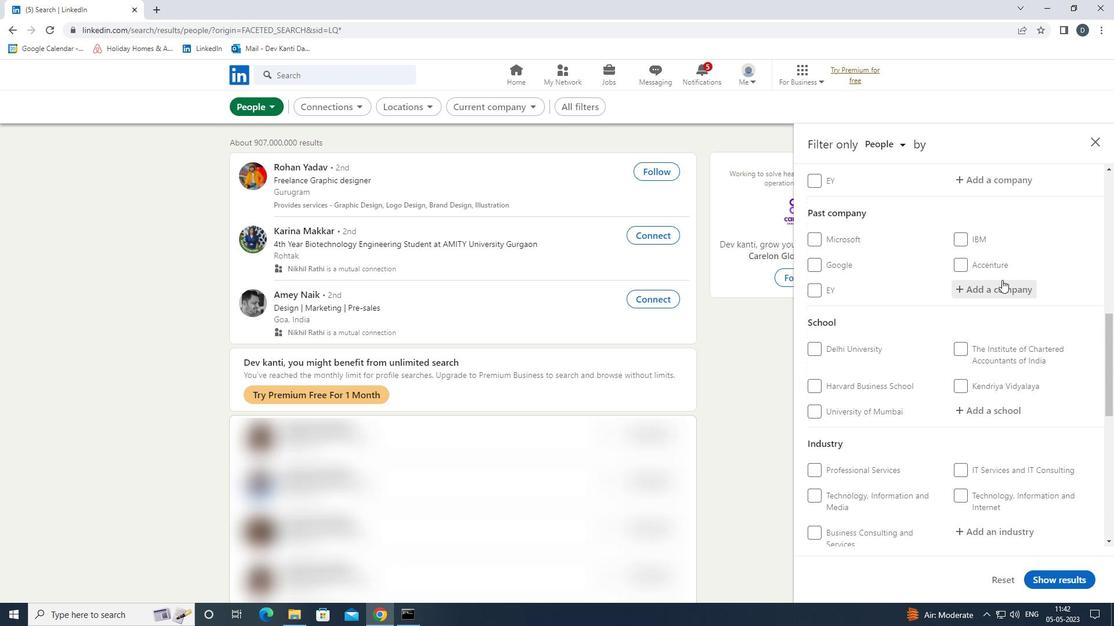 
Action: Mouse scrolled (1001, 282) with delta (0, 0)
Screenshot: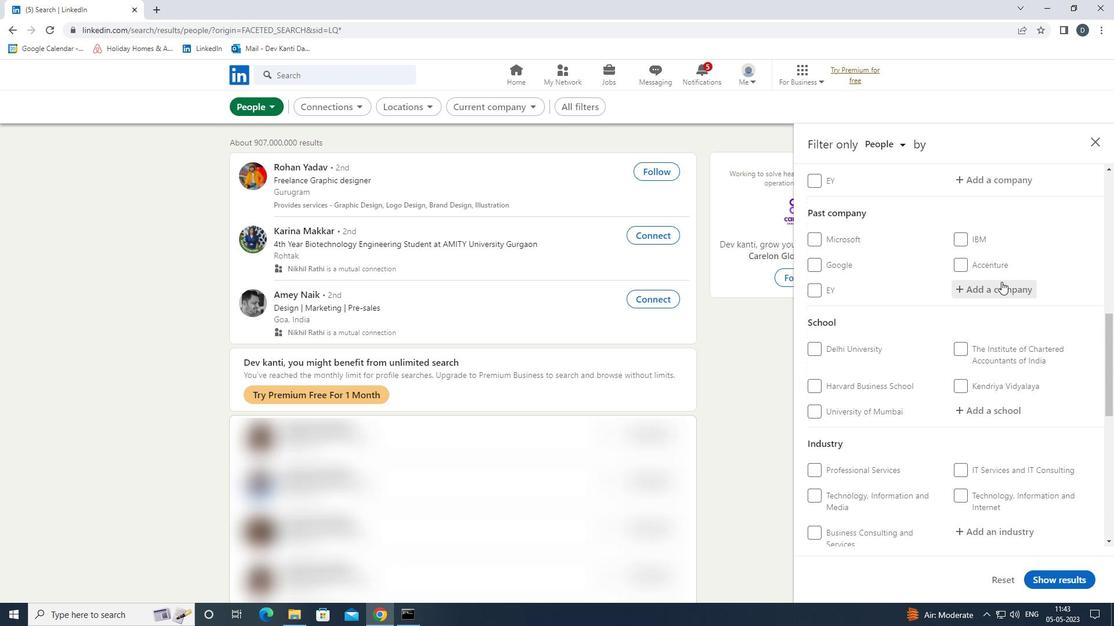 
Action: Mouse scrolled (1001, 282) with delta (0, 0)
Screenshot: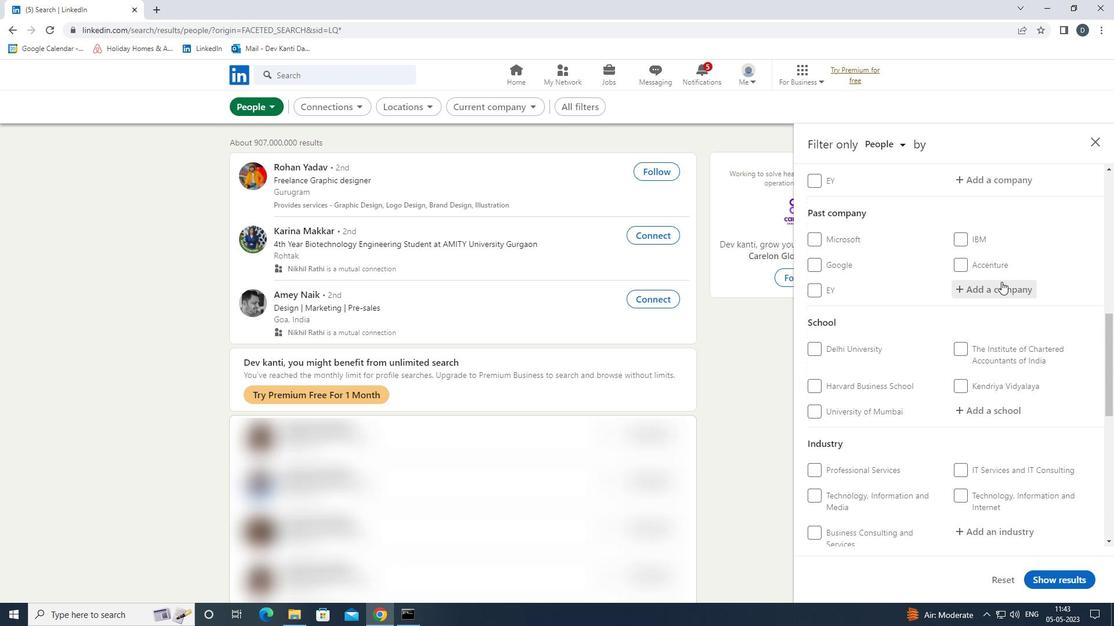 
Action: Mouse moved to (1001, 295)
Screenshot: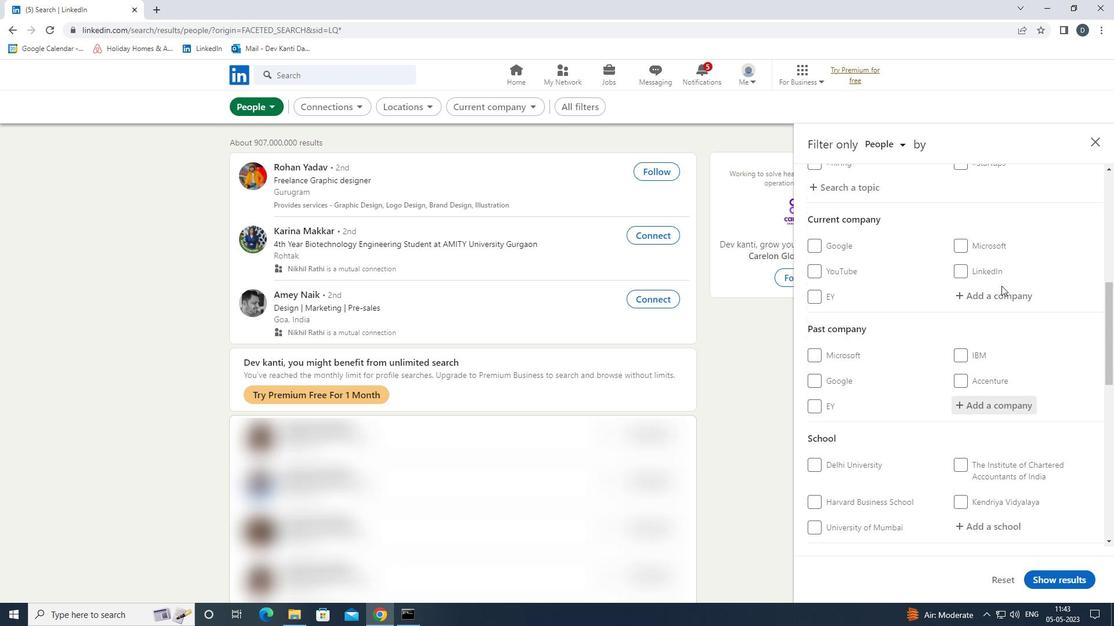 
Action: Mouse pressed left at (1001, 295)
Screenshot: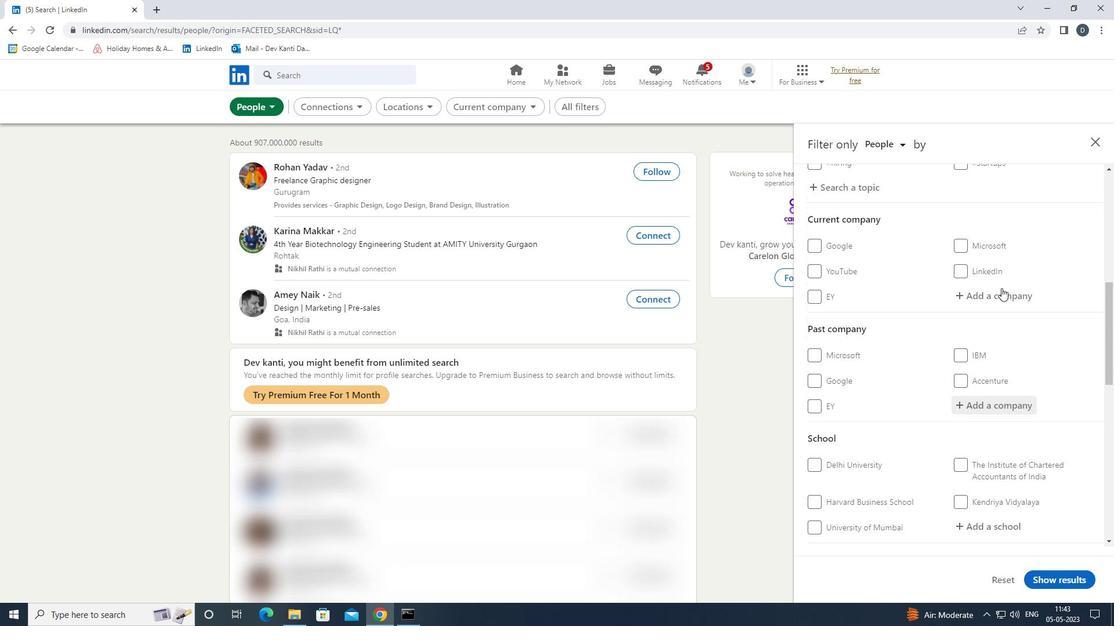 
Action: Mouse moved to (1001, 297)
Screenshot: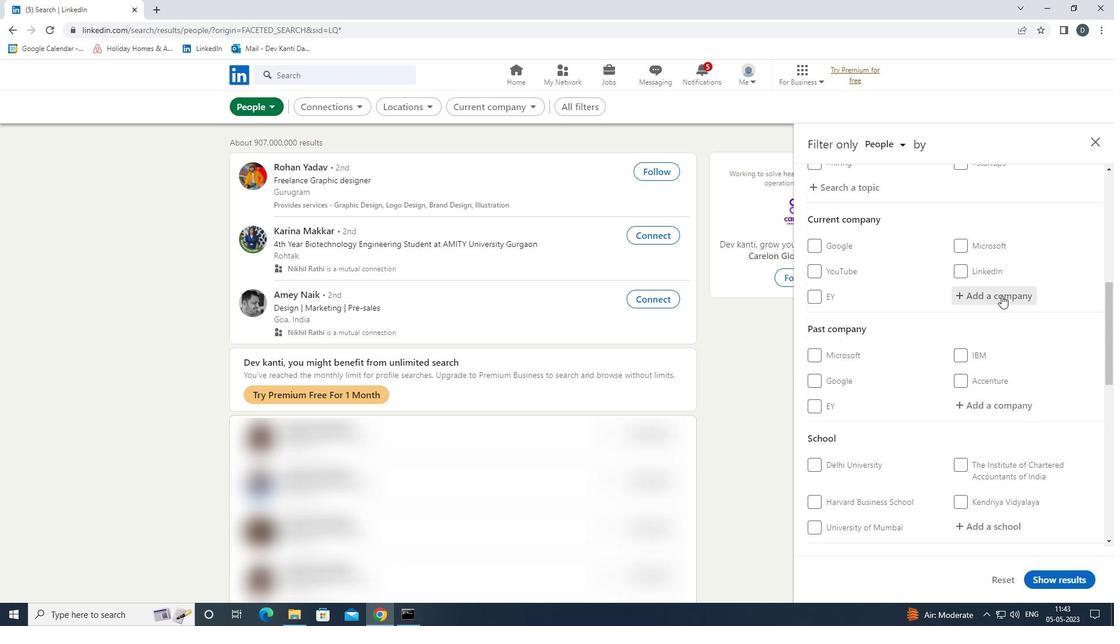 
Action: Key pressed <Key.shift><Key.shift>HALDIRAM<Key.space><Key.shift><Key.shift><Key.shift><Key.shift><Key.shift><Key.shift><Key.shift><Key.shift>FOODS<Key.space><Key.shift>INTERNATIONAL<Key.space><Key.down><Key.enter>
Screenshot: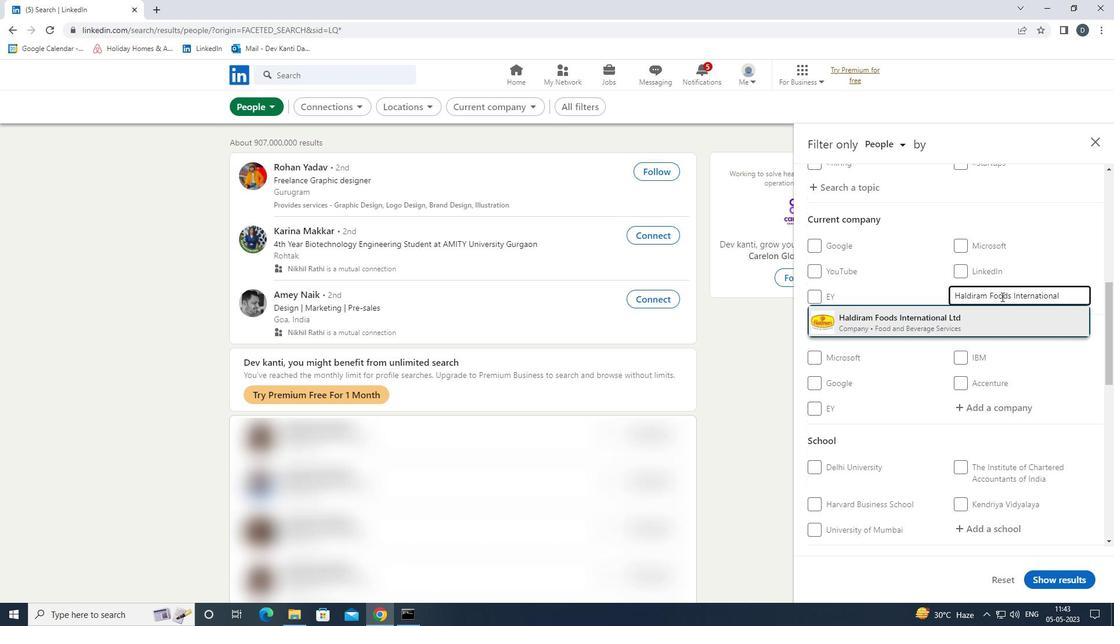
Action: Mouse moved to (1000, 287)
Screenshot: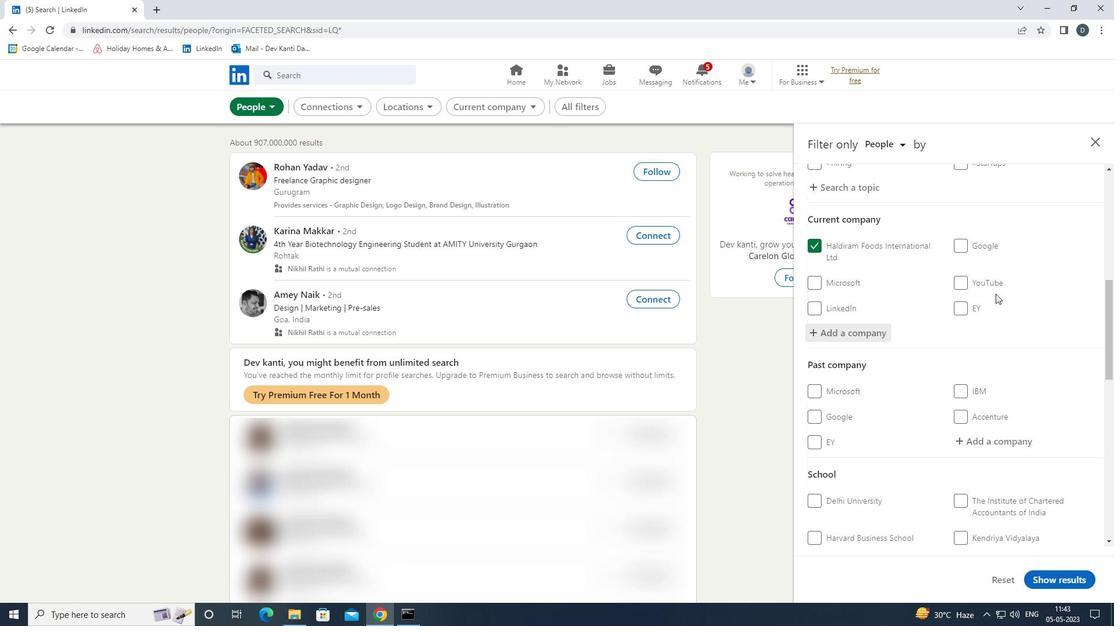 
Action: Mouse scrolled (1000, 286) with delta (0, 0)
Screenshot: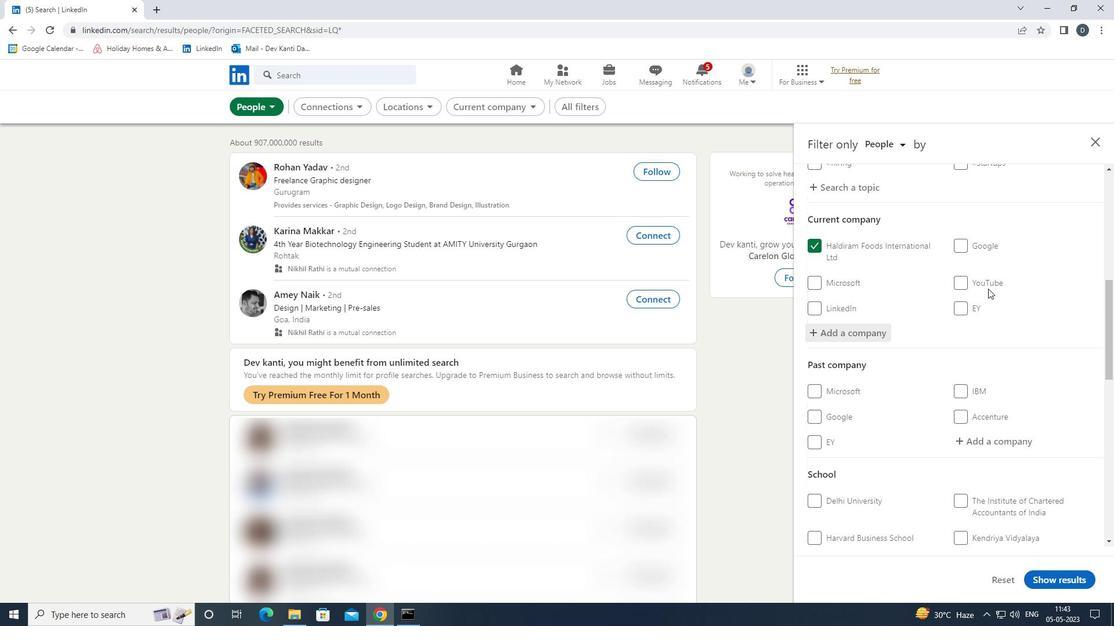 
Action: Mouse scrolled (1000, 286) with delta (0, 0)
Screenshot: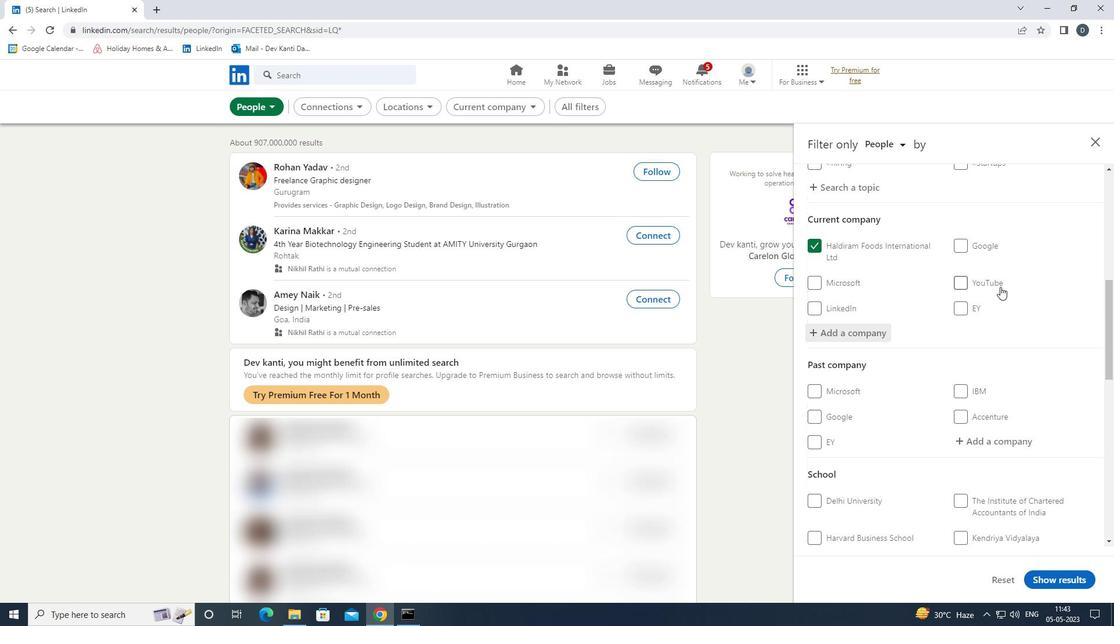 
Action: Mouse moved to (1000, 288)
Screenshot: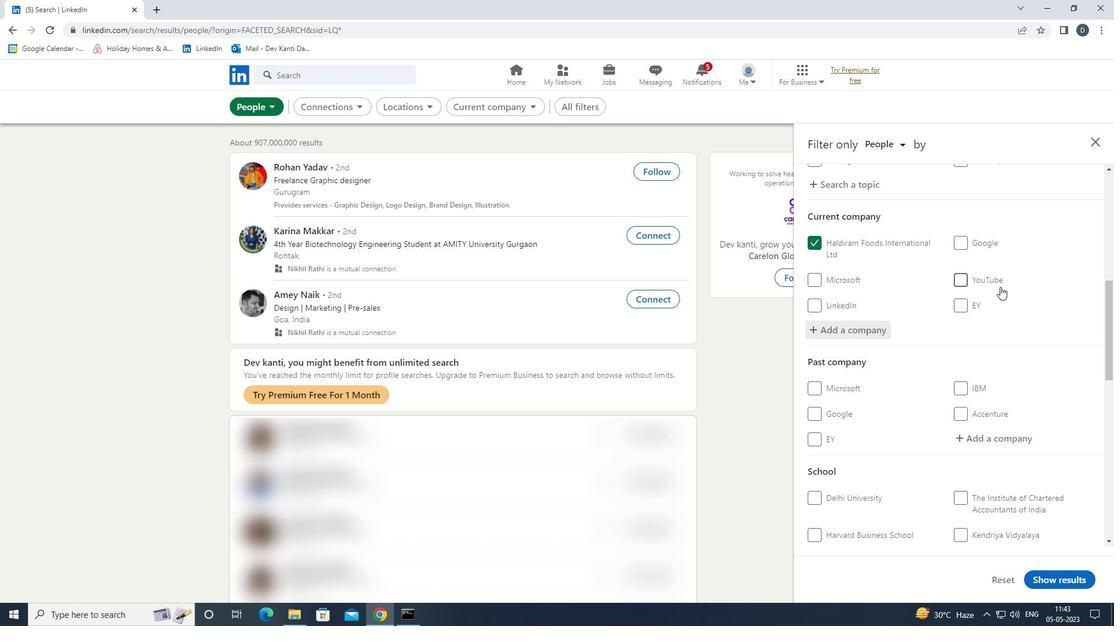 
Action: Mouse scrolled (1000, 287) with delta (0, 0)
Screenshot: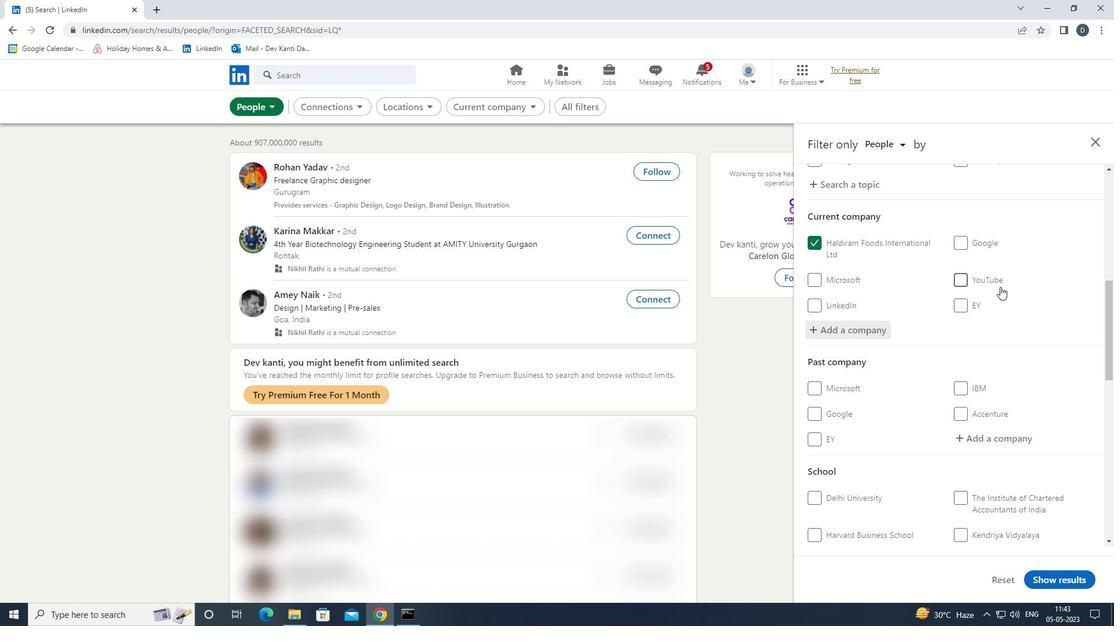 
Action: Mouse moved to (1003, 391)
Screenshot: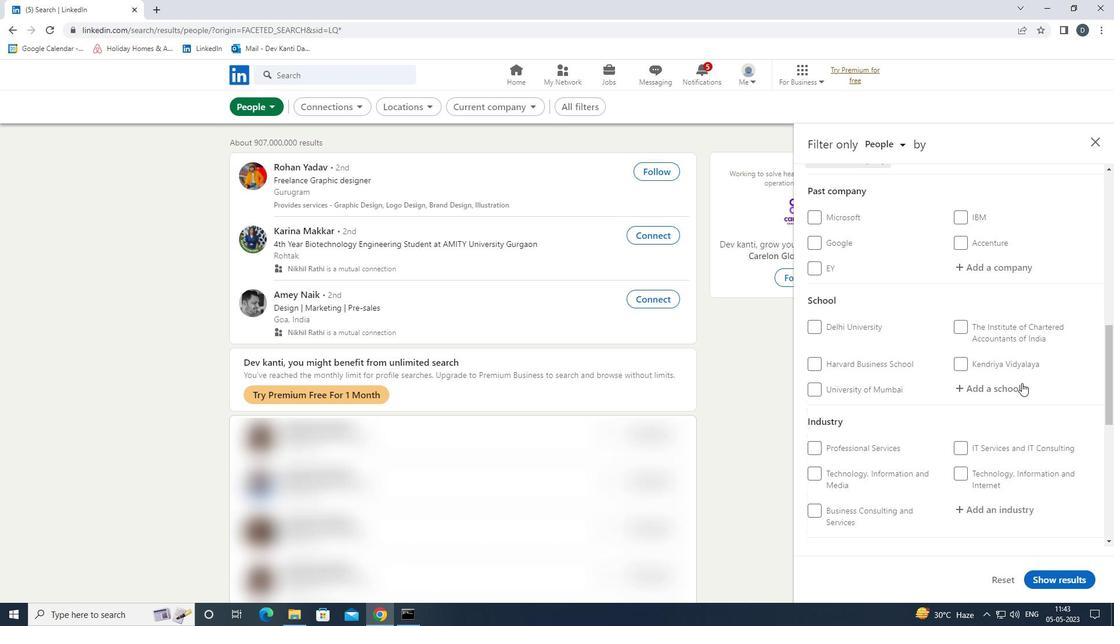
Action: Mouse pressed left at (1003, 391)
Screenshot: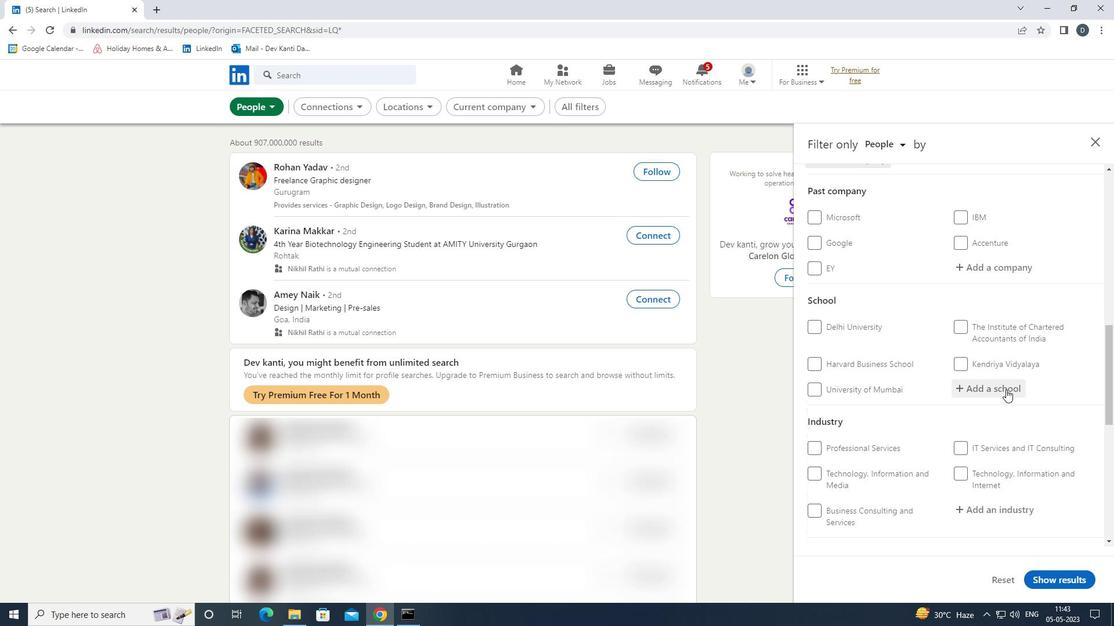 
Action: Key pressed <Key.shift>
Screenshot: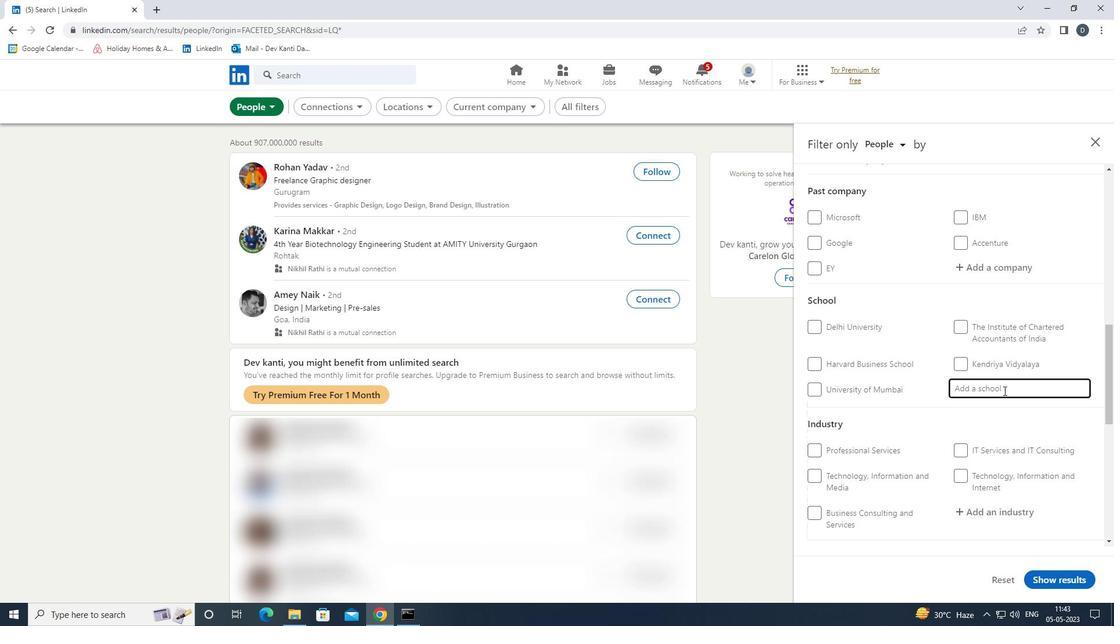 
Action: Mouse moved to (981, 360)
Screenshot: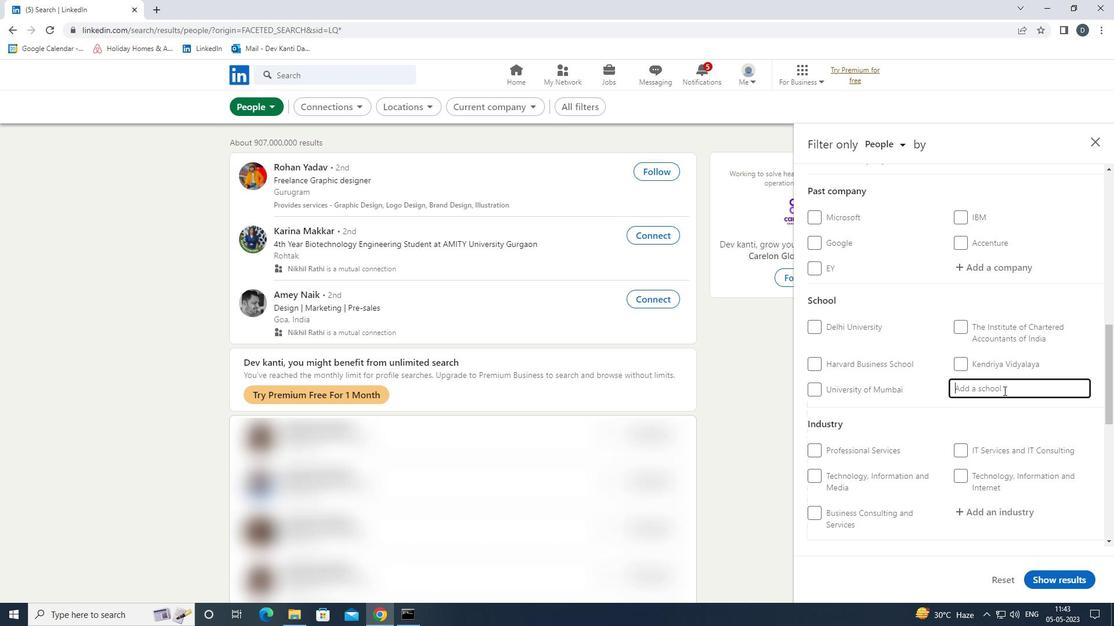 
Action: Key pressed <Key.shift><Key.shift><Key.shift><Key.shift><Key.shift><Key.shift><Key.shift><Key.shift>JABALPUR<Key.space><Key.shift><Key.shift>ENGINEERING<Key.space><Key.shift>COLLEGE<Key.down><Key.enter>
Screenshot: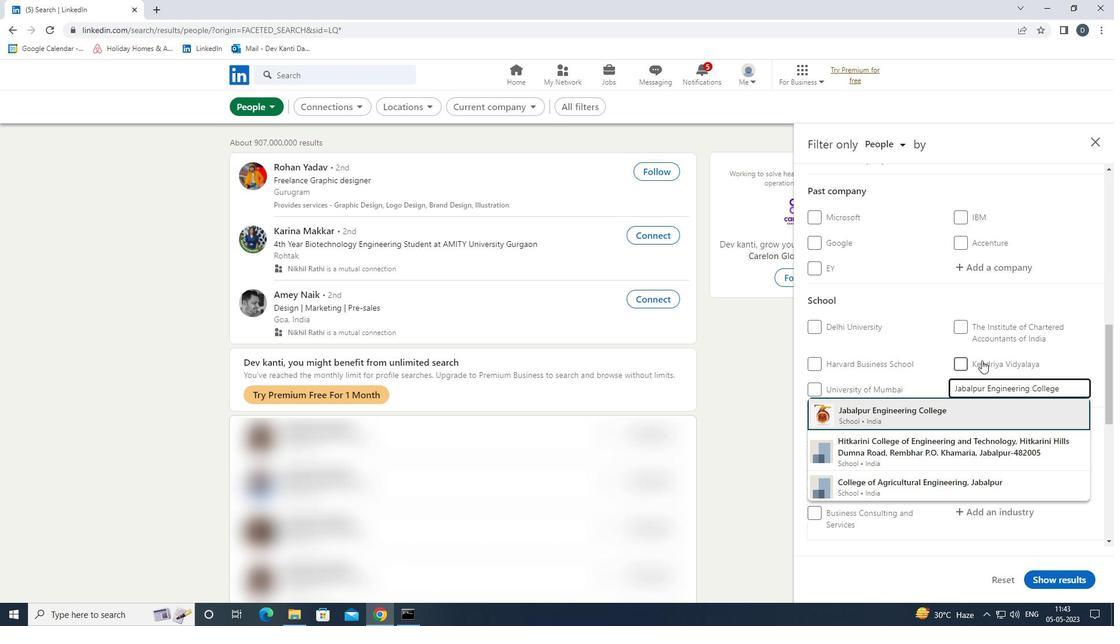 
Action: Mouse moved to (981, 361)
Screenshot: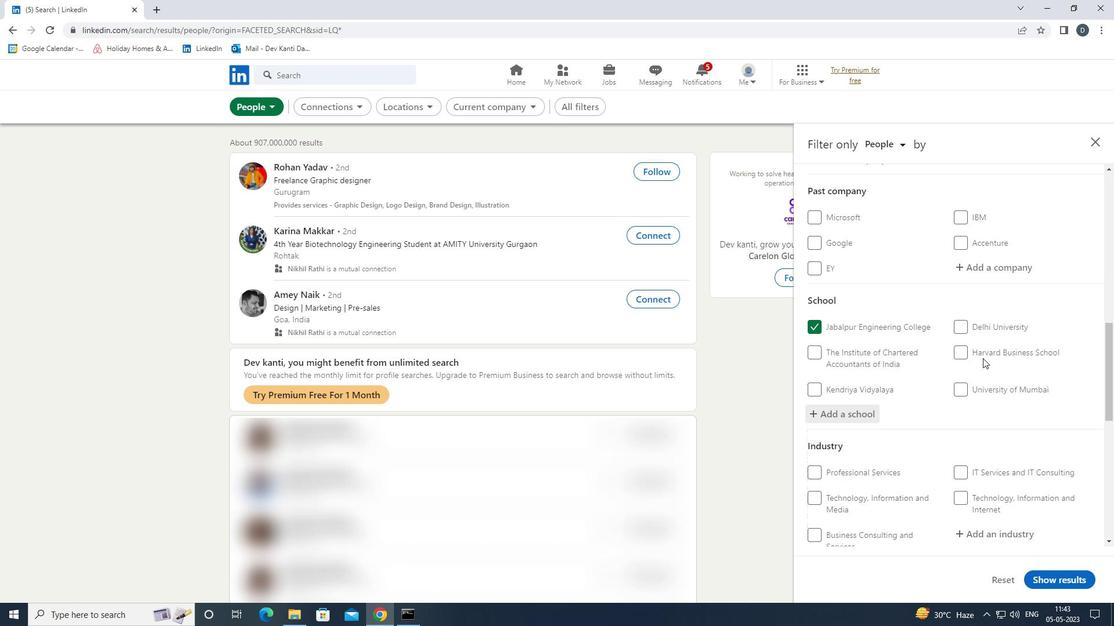 
Action: Mouse scrolled (981, 360) with delta (0, 0)
Screenshot: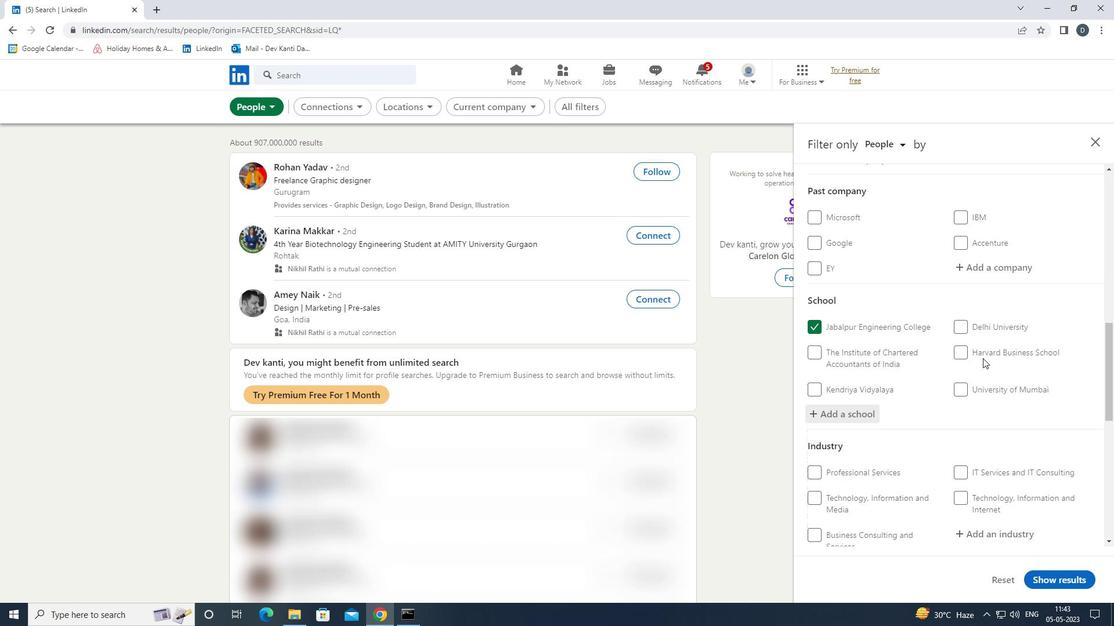 
Action: Mouse moved to (981, 363)
Screenshot: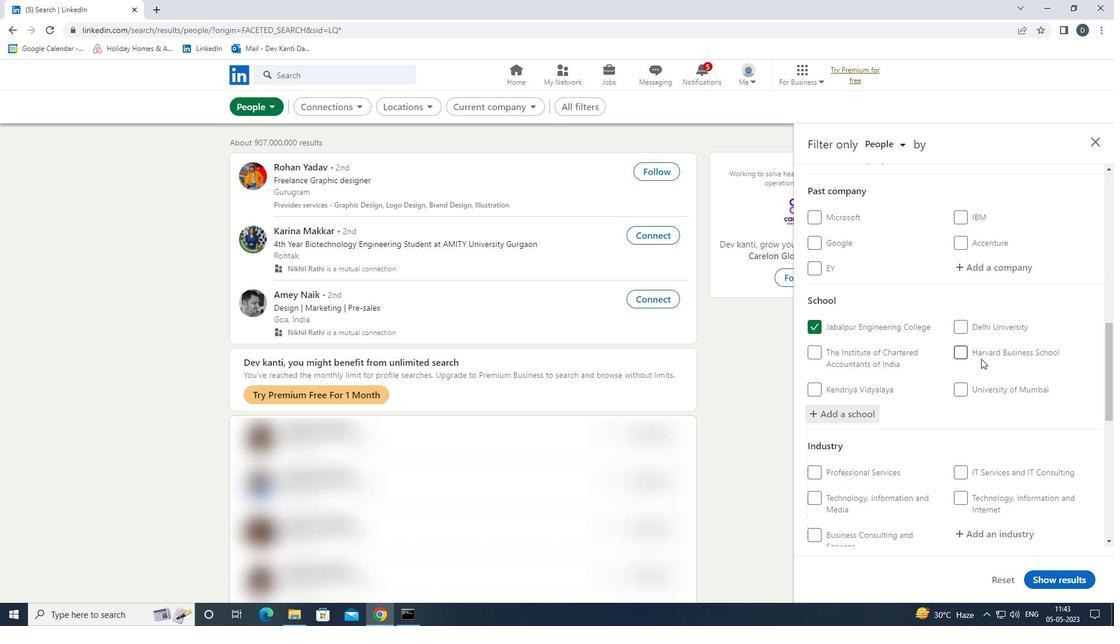 
Action: Mouse scrolled (981, 362) with delta (0, 0)
Screenshot: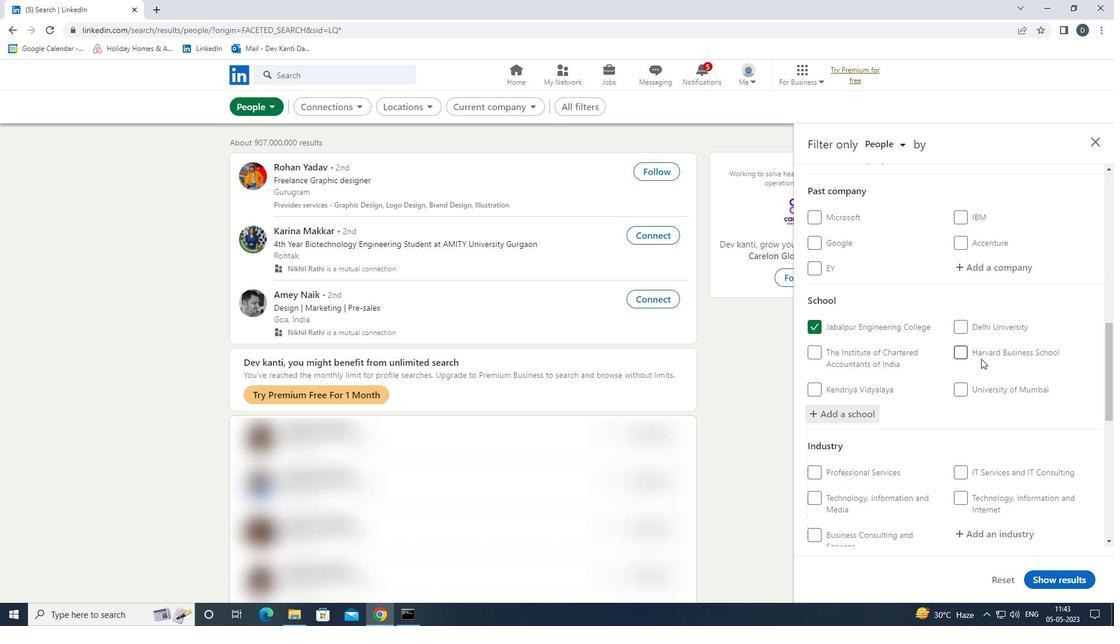 
Action: Mouse moved to (981, 369)
Screenshot: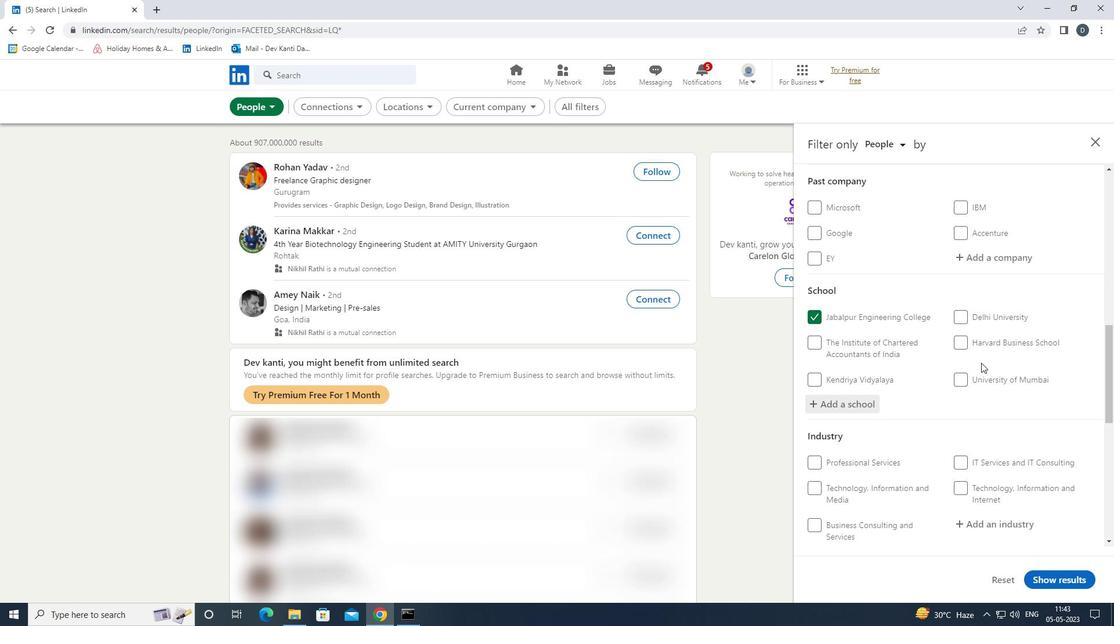 
Action: Mouse scrolled (981, 368) with delta (0, 0)
Screenshot: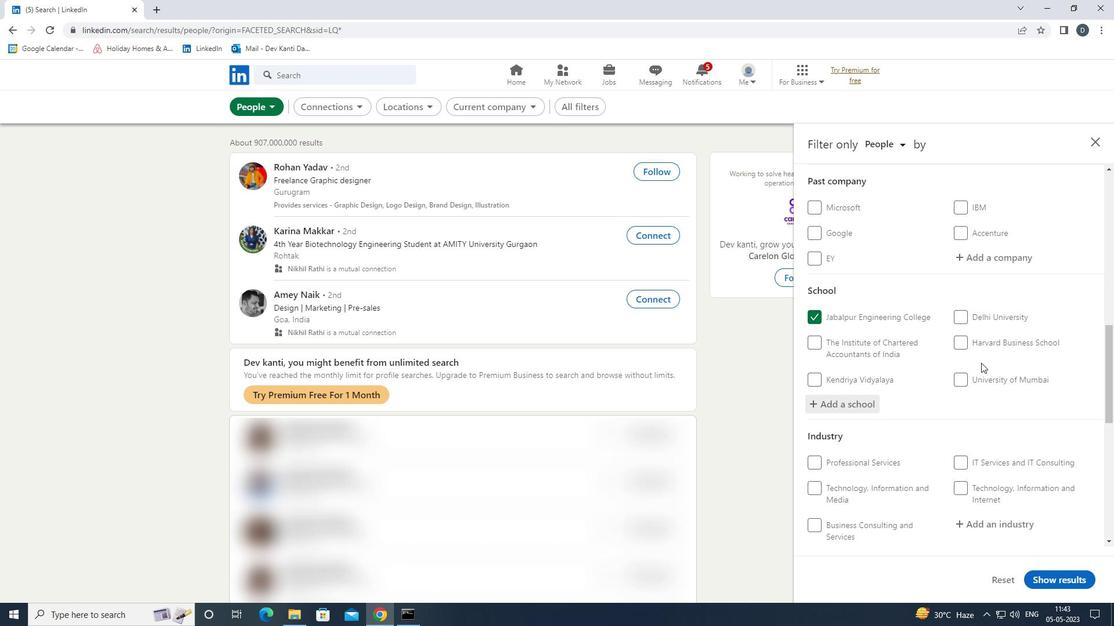 
Action: Mouse moved to (981, 371)
Screenshot: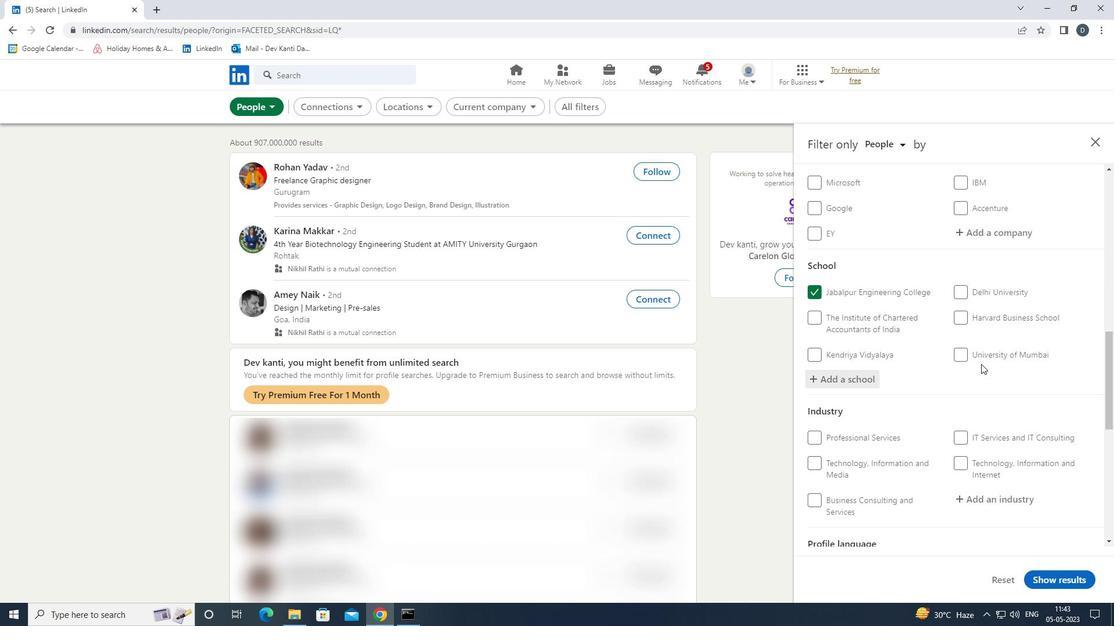 
Action: Mouse scrolled (981, 370) with delta (0, 0)
Screenshot: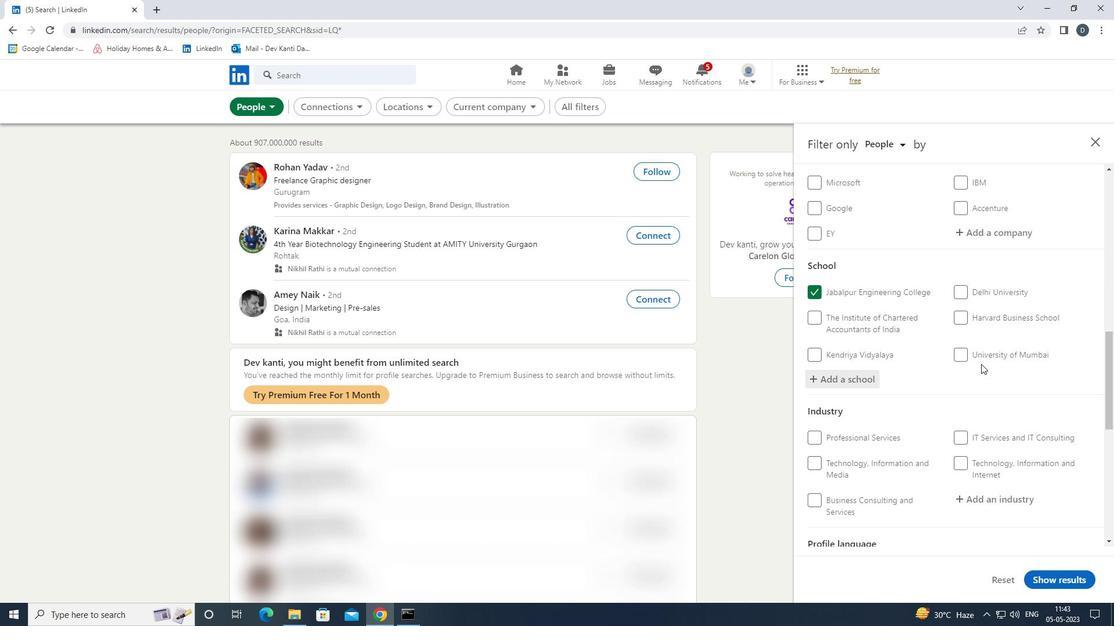 
Action: Mouse moved to (1006, 299)
Screenshot: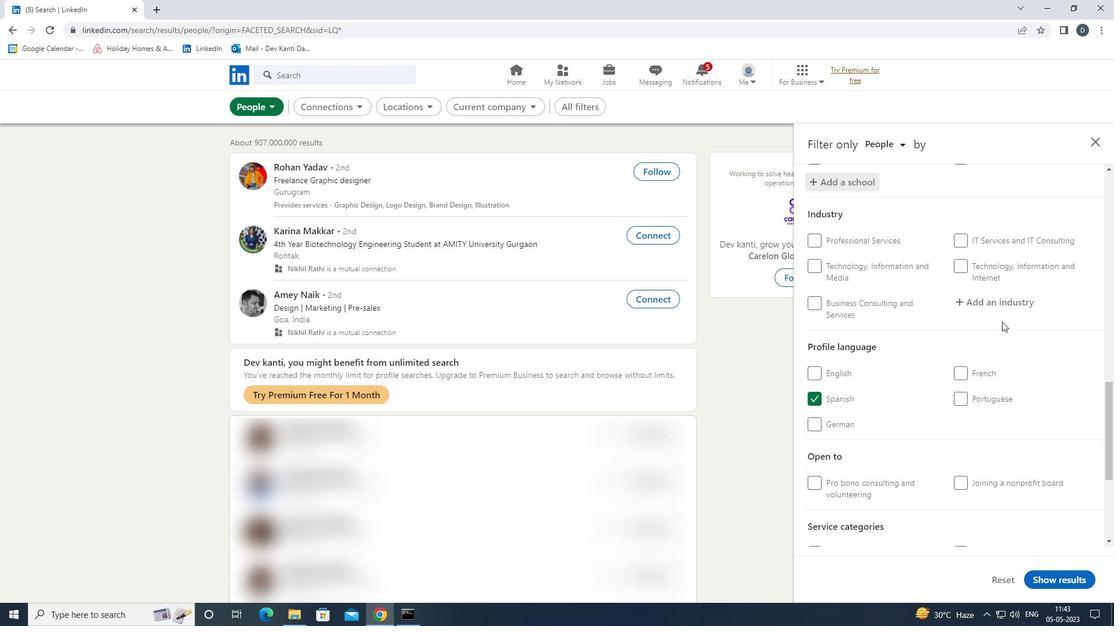 
Action: Mouse pressed left at (1006, 299)
Screenshot: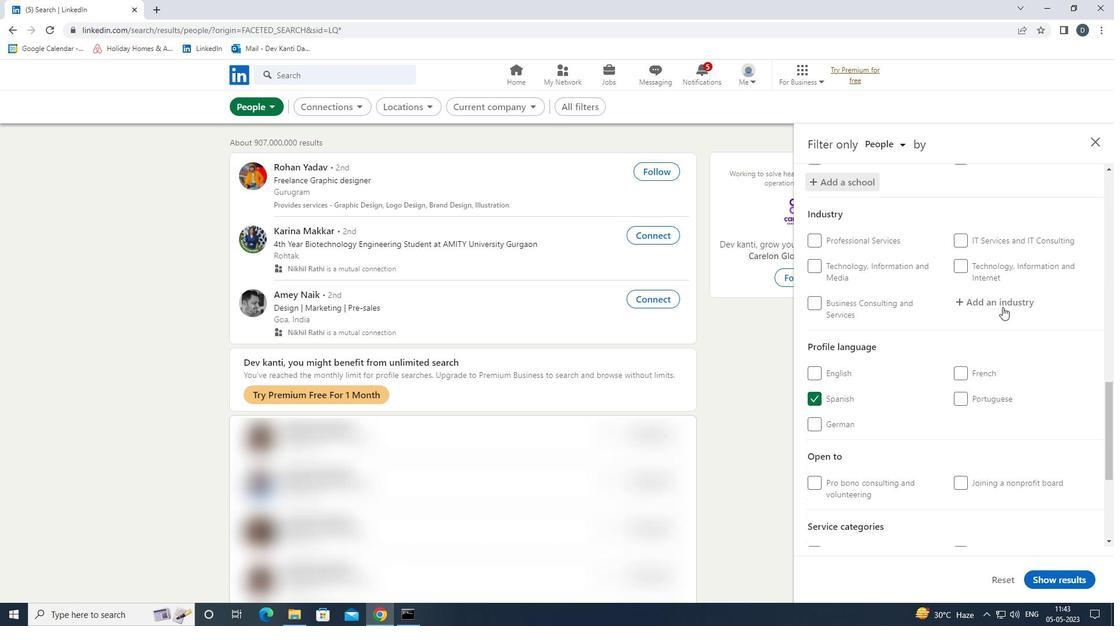 
Action: Mouse moved to (993, 306)
Screenshot: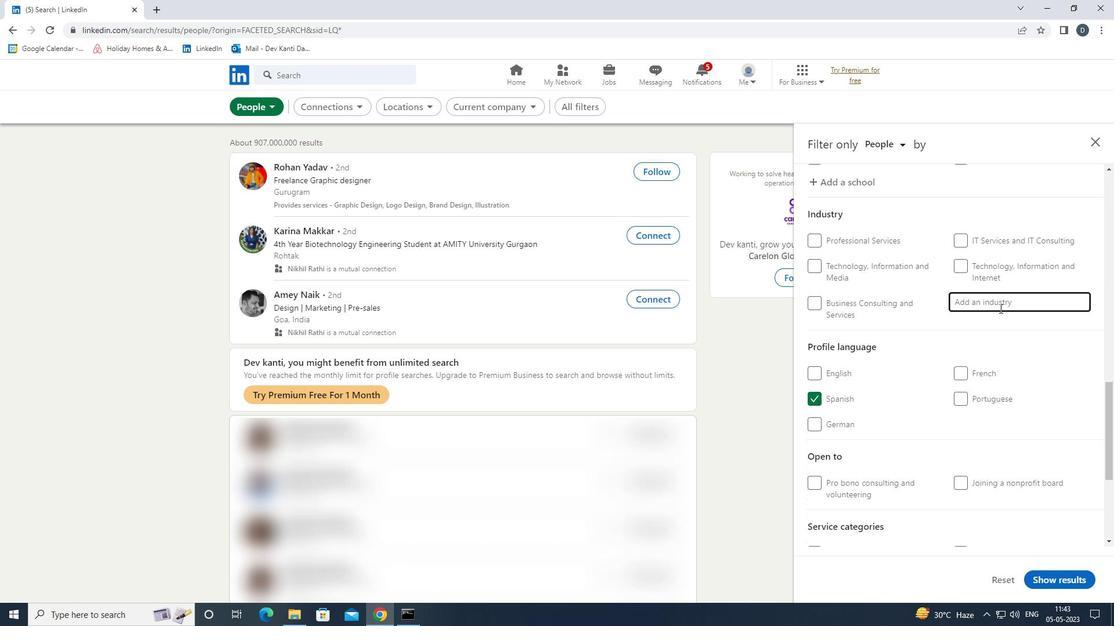 
Action: Key pressed <Key.shift>ATER<Key.backspace><Key.backspace><Key.backspace><Key.backspace><Key.backspace><Key.shift>WATER<Key.space><Key.shift>SUPPLY<Key.space>AND<Key.space><Key.shift>IRRIGA<Key.down><Key.enter>
Screenshot: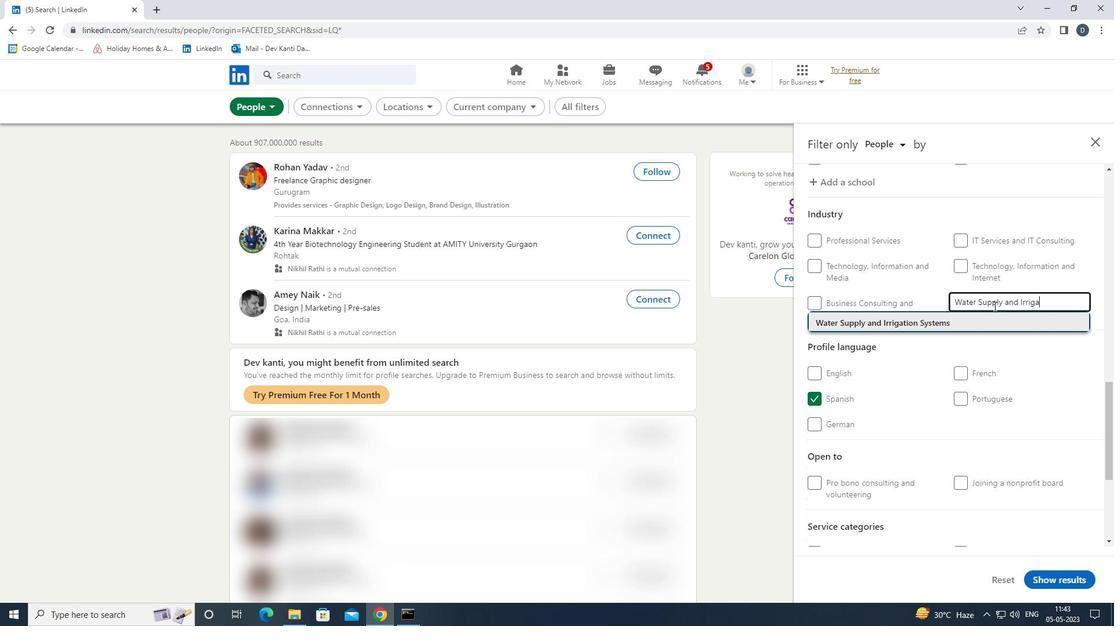 
Action: Mouse moved to (993, 304)
Screenshot: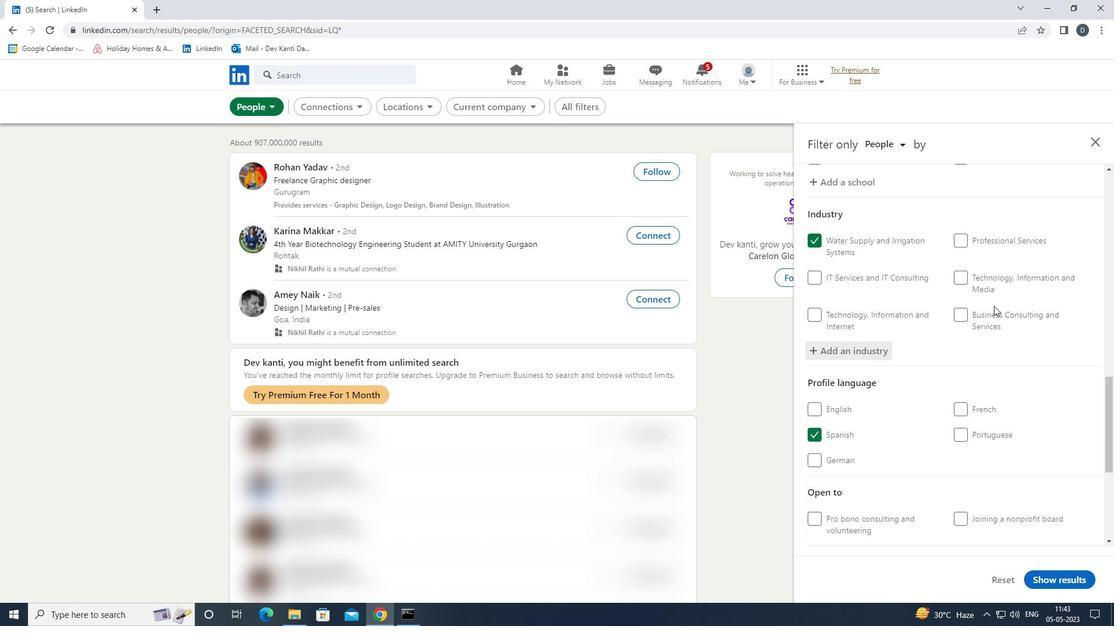 
Action: Mouse scrolled (993, 303) with delta (0, 0)
Screenshot: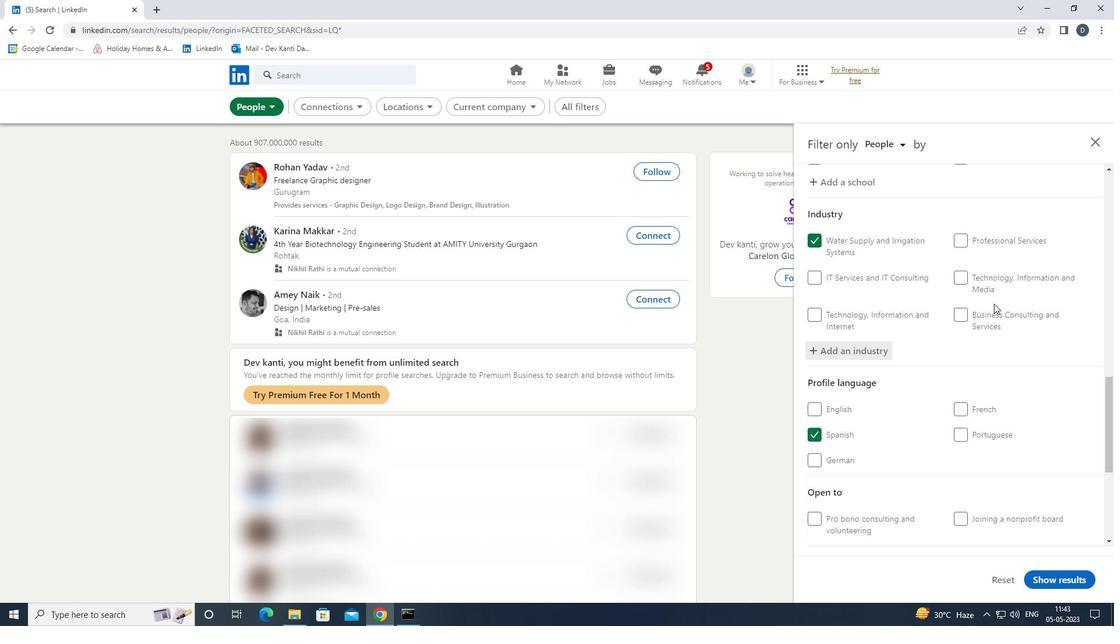 
Action: Mouse moved to (994, 303)
Screenshot: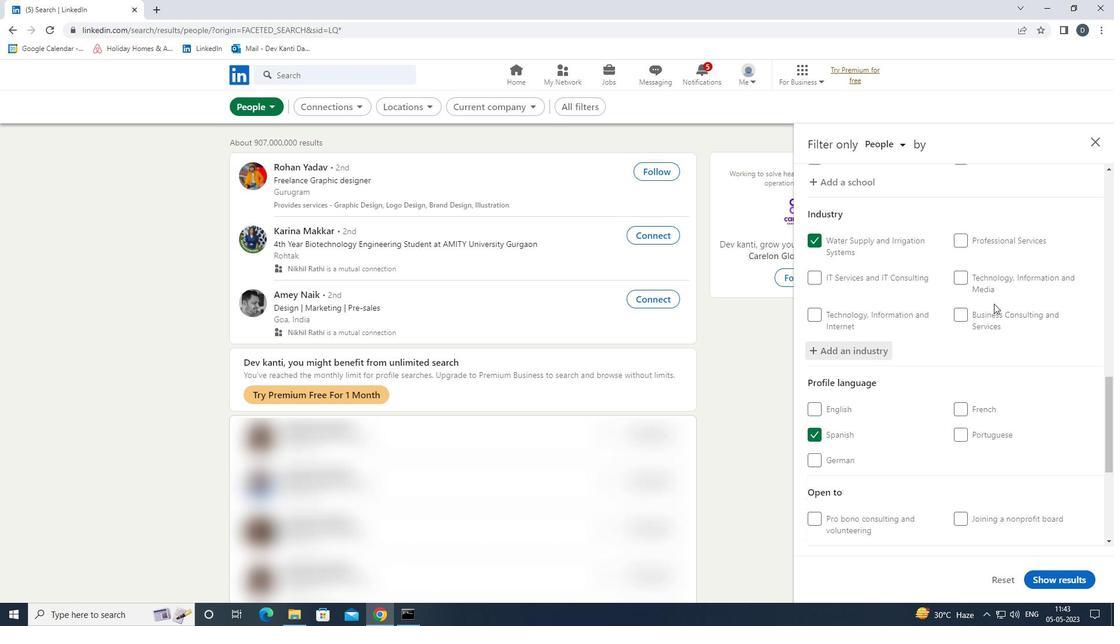 
Action: Mouse scrolled (994, 302) with delta (0, 0)
Screenshot: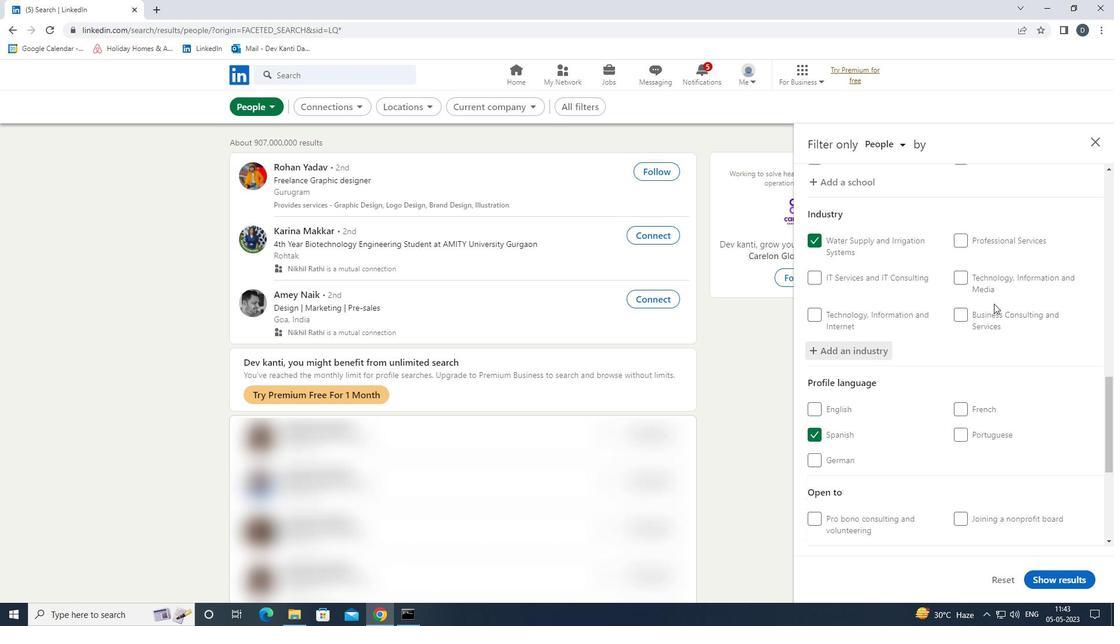 
Action: Mouse scrolled (994, 302) with delta (0, 0)
Screenshot: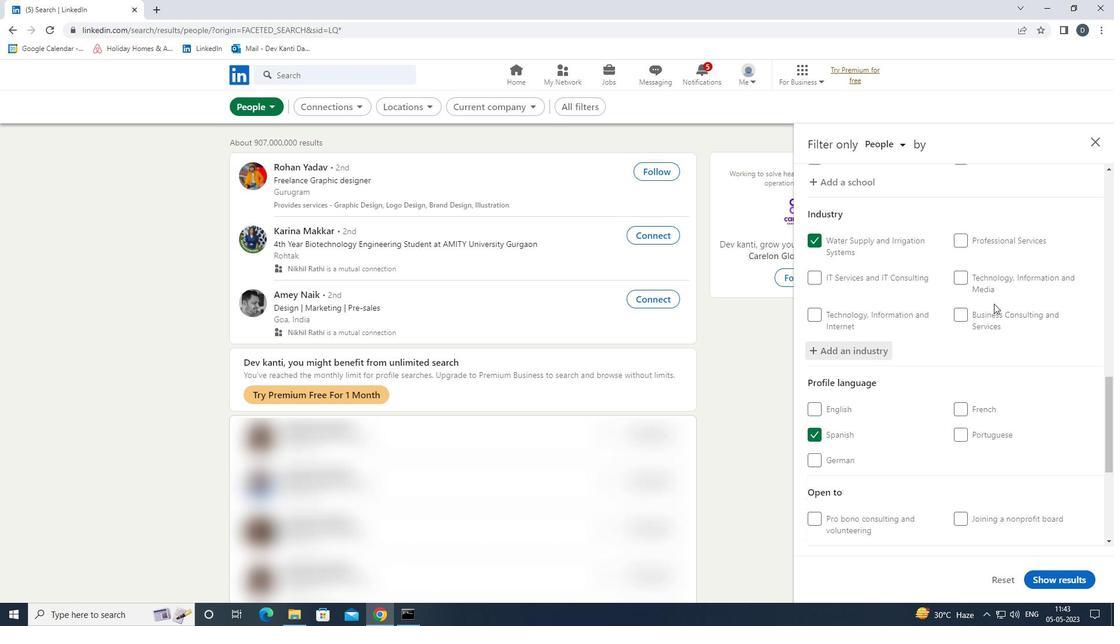 
Action: Mouse moved to (995, 303)
Screenshot: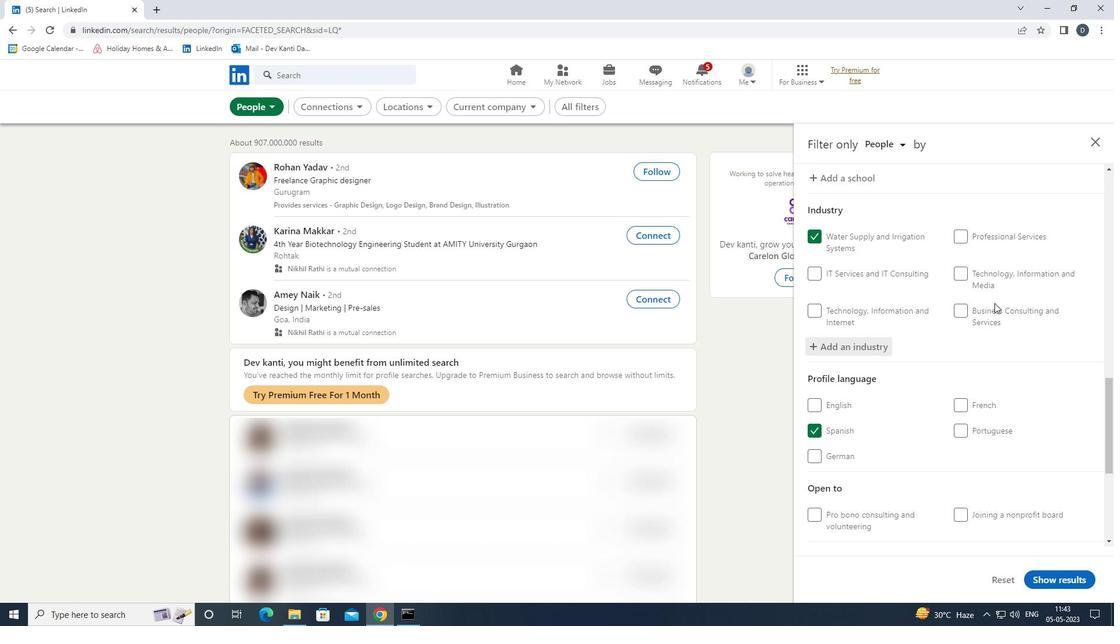 
Action: Mouse scrolled (995, 302) with delta (0, 0)
Screenshot: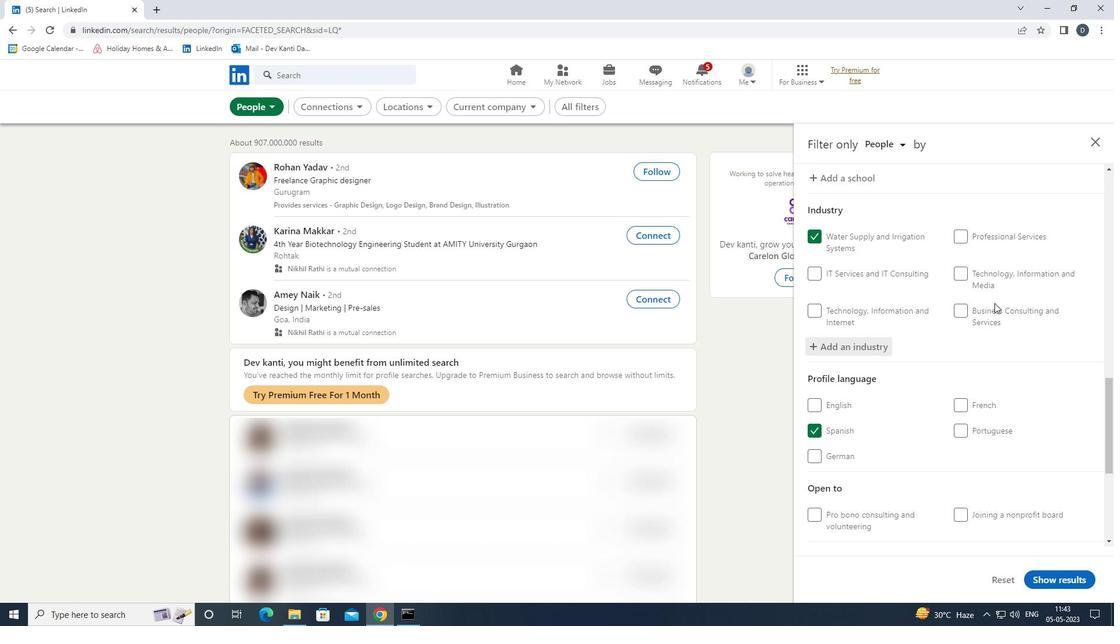 
Action: Mouse moved to (998, 405)
Screenshot: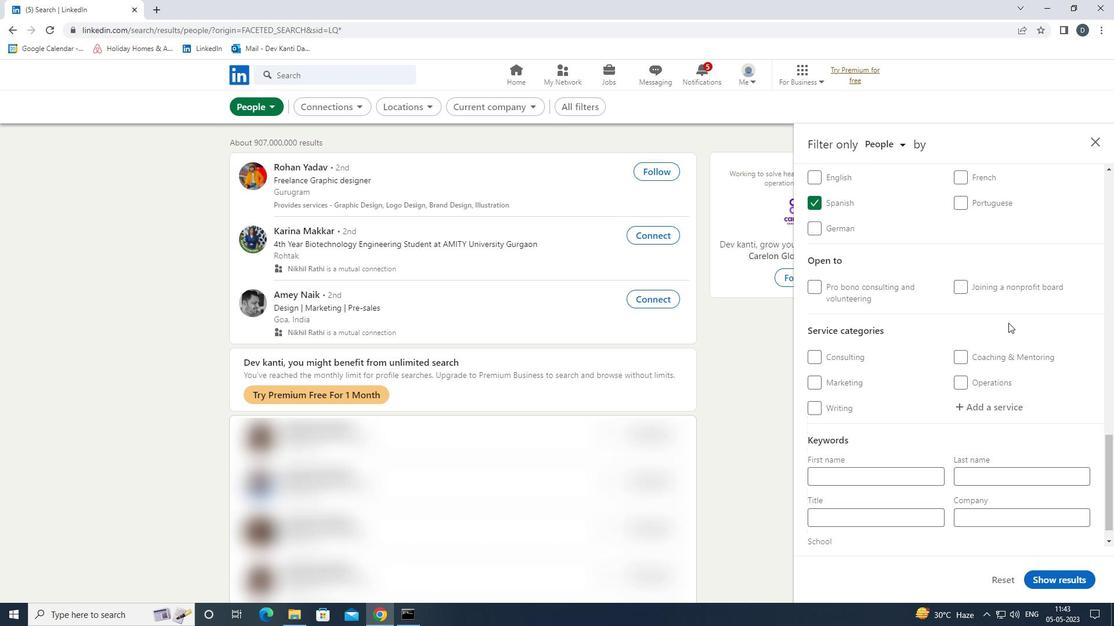 
Action: Mouse pressed left at (998, 405)
Screenshot: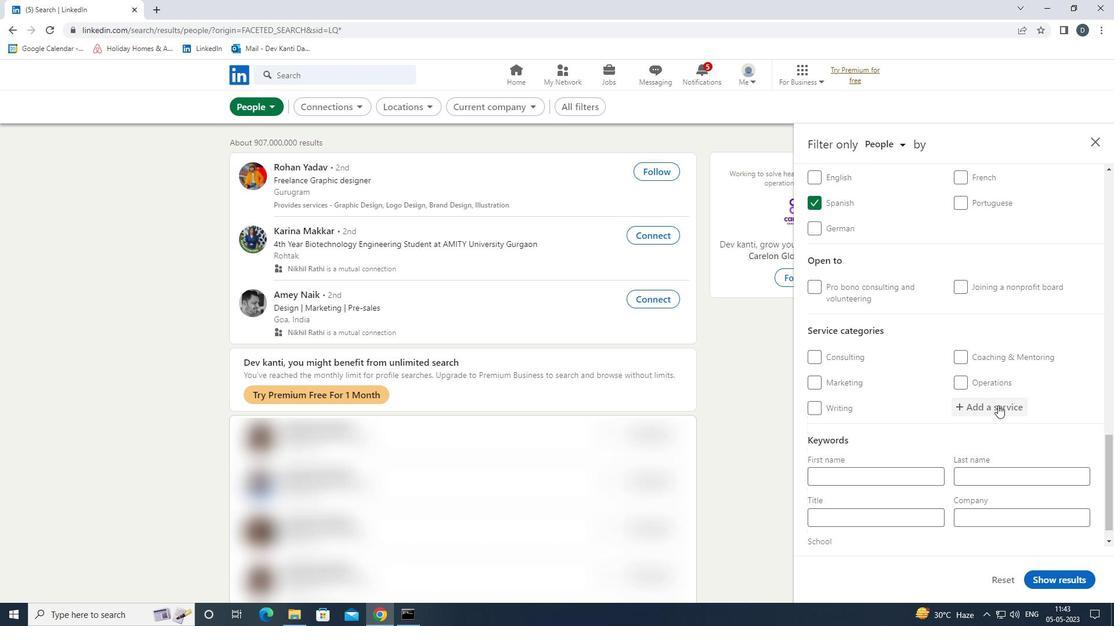 
Action: Mouse moved to (986, 409)
Screenshot: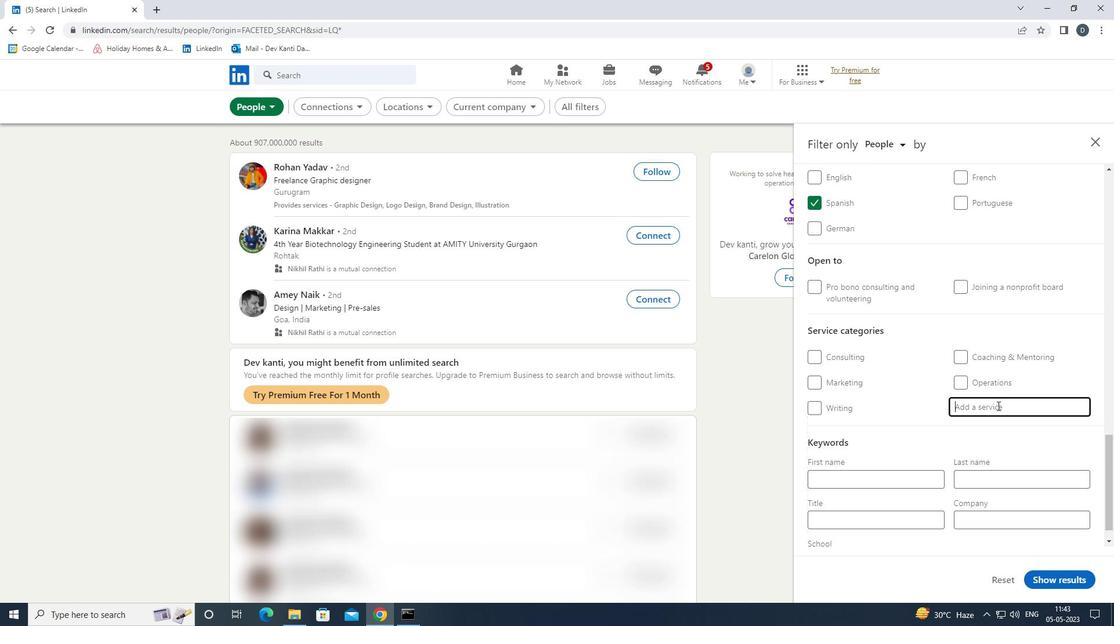 
Action: Key pressed <Key.shift><Key.shift>SOFTWARE<Key.down><Key.enter>
Screenshot: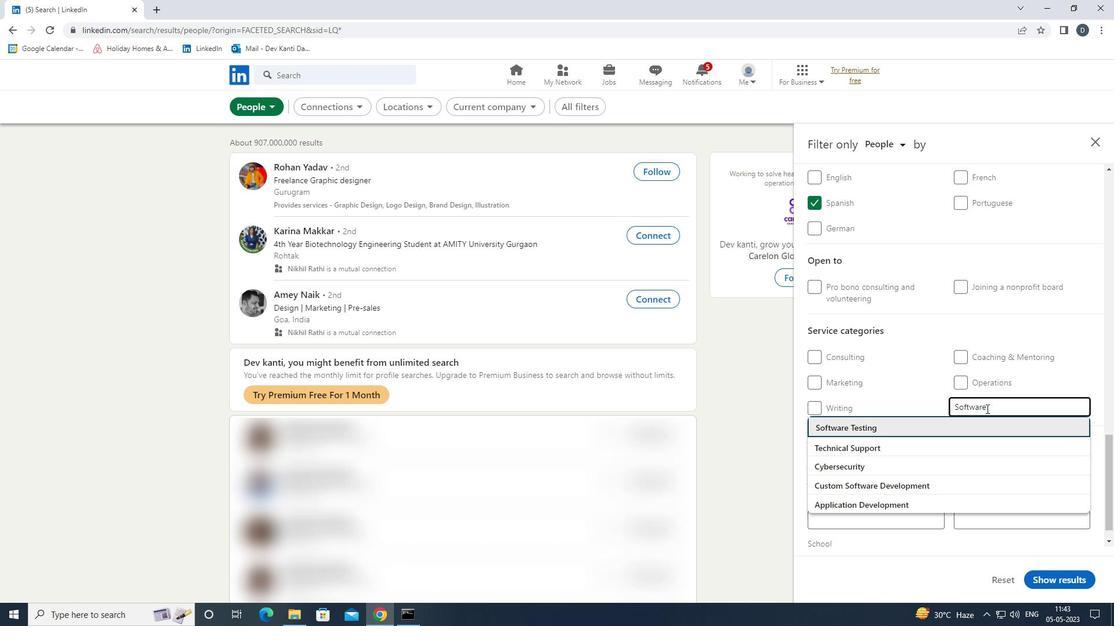 
Action: Mouse moved to (982, 409)
Screenshot: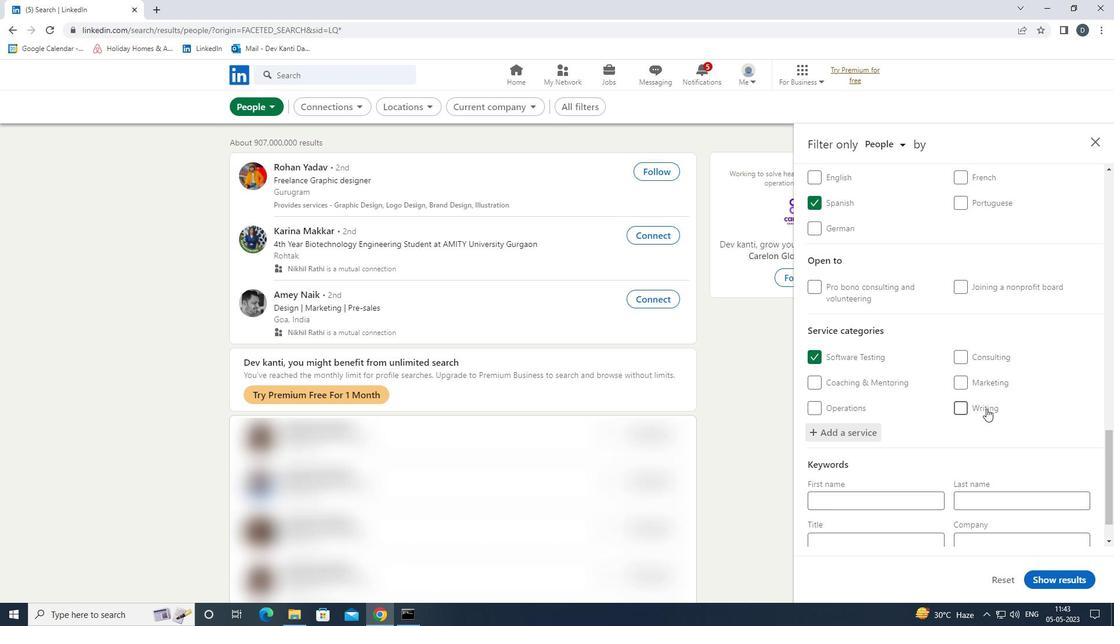 
Action: Mouse scrolled (982, 408) with delta (0, 0)
Screenshot: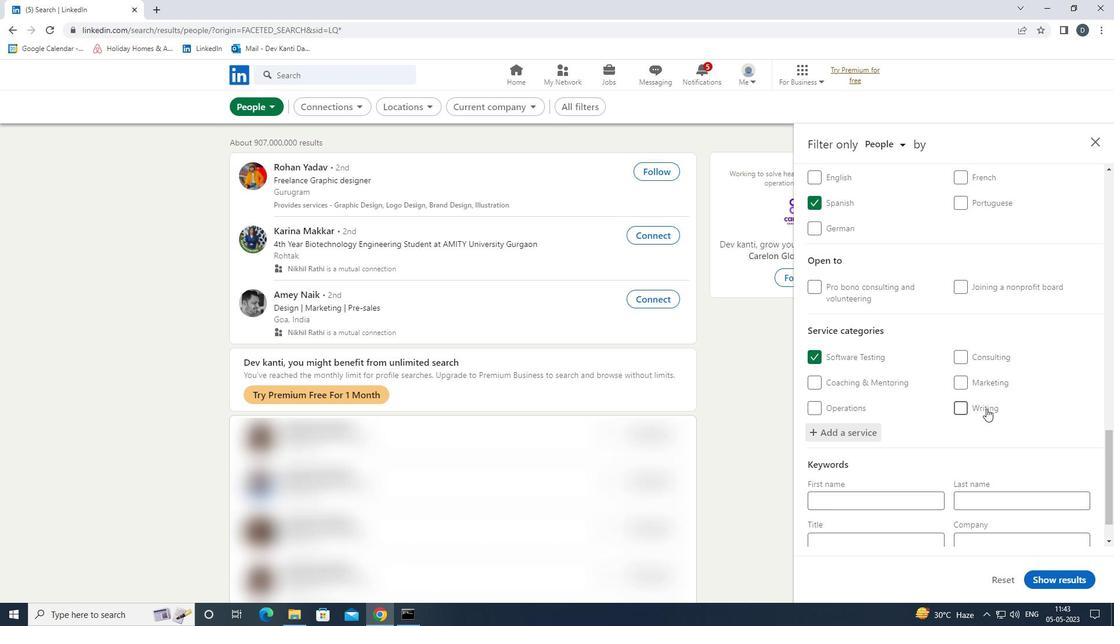 
Action: Mouse scrolled (982, 408) with delta (0, 0)
Screenshot: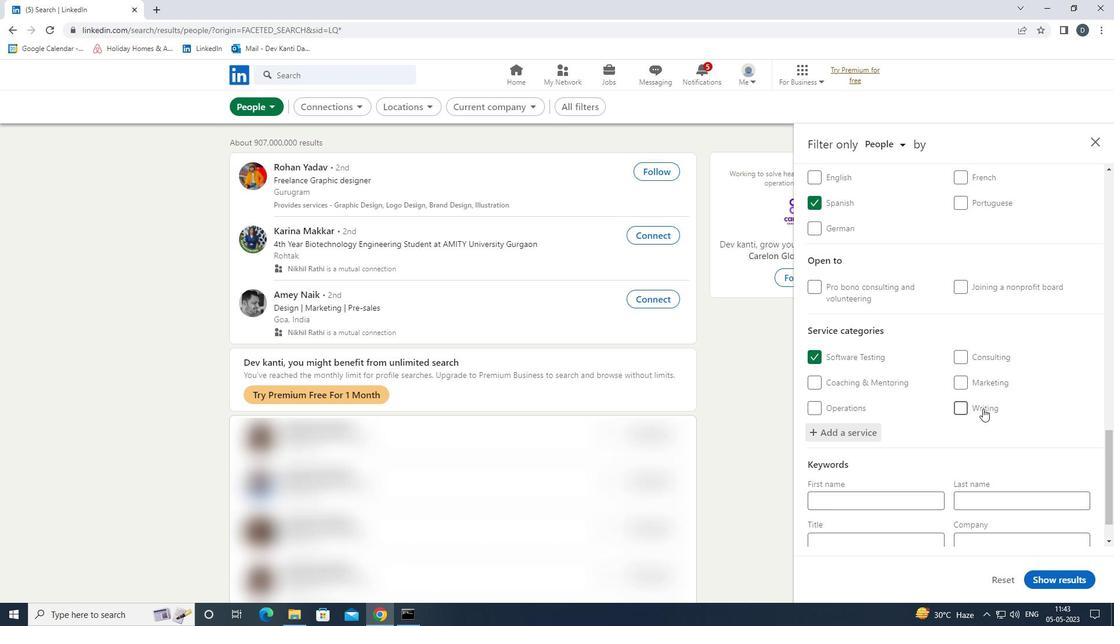 
Action: Mouse scrolled (982, 408) with delta (0, 0)
Screenshot: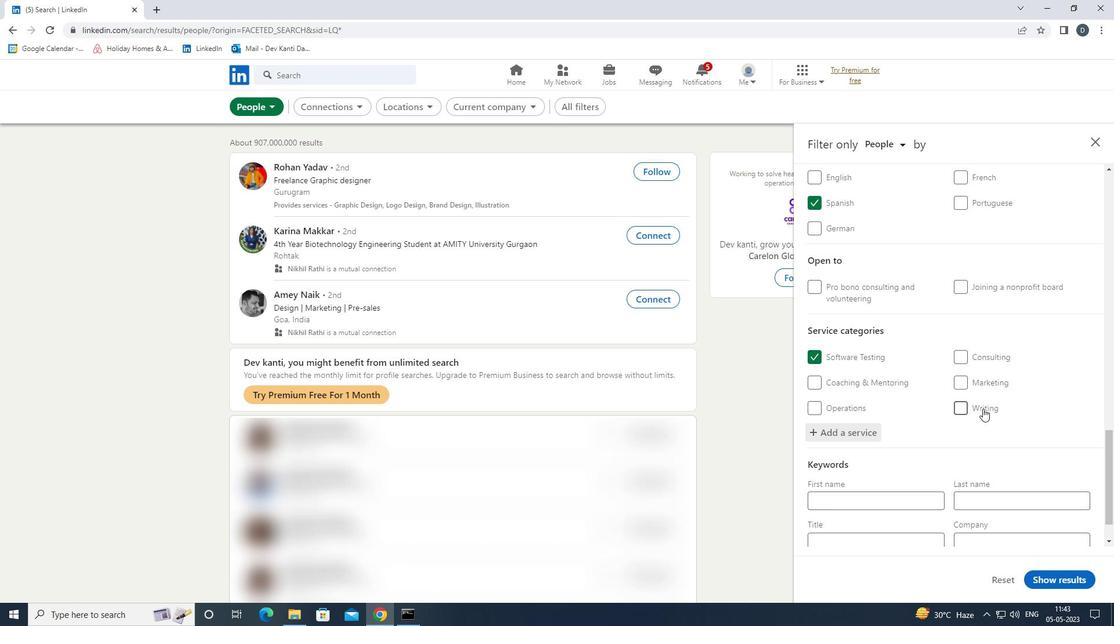 
Action: Mouse moved to (924, 483)
Screenshot: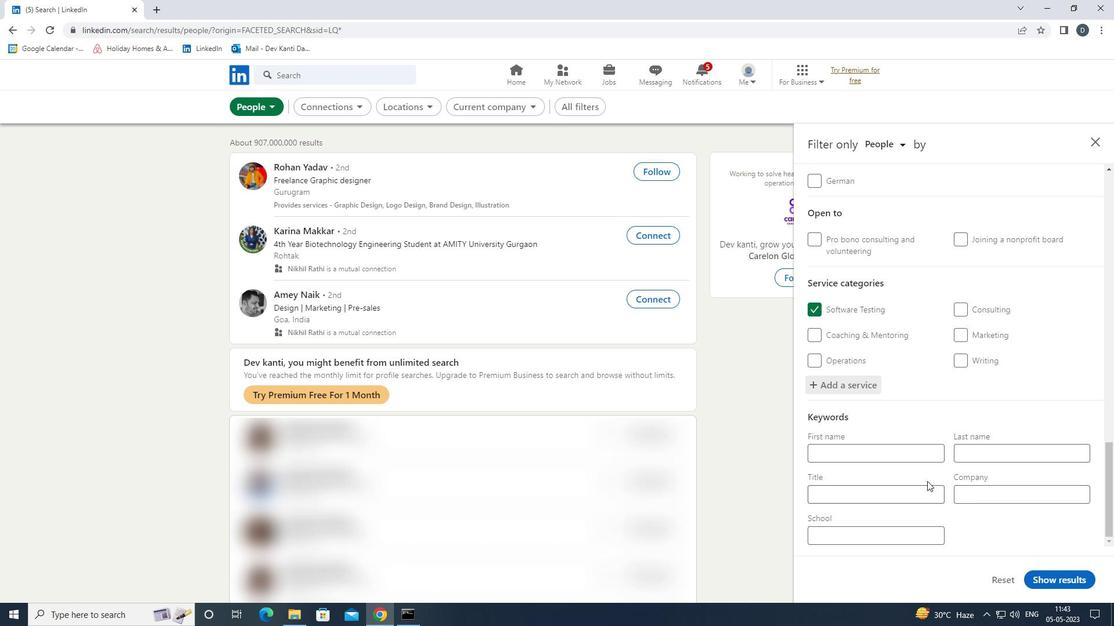 
Action: Mouse pressed left at (924, 483)
Screenshot: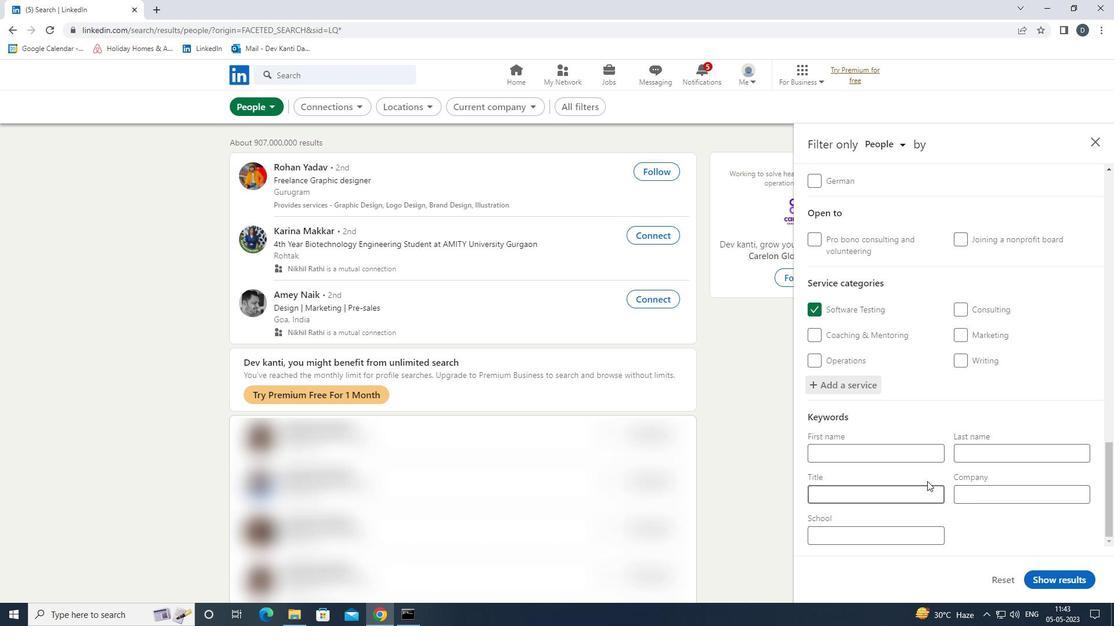 
Action: Mouse moved to (923, 490)
Screenshot: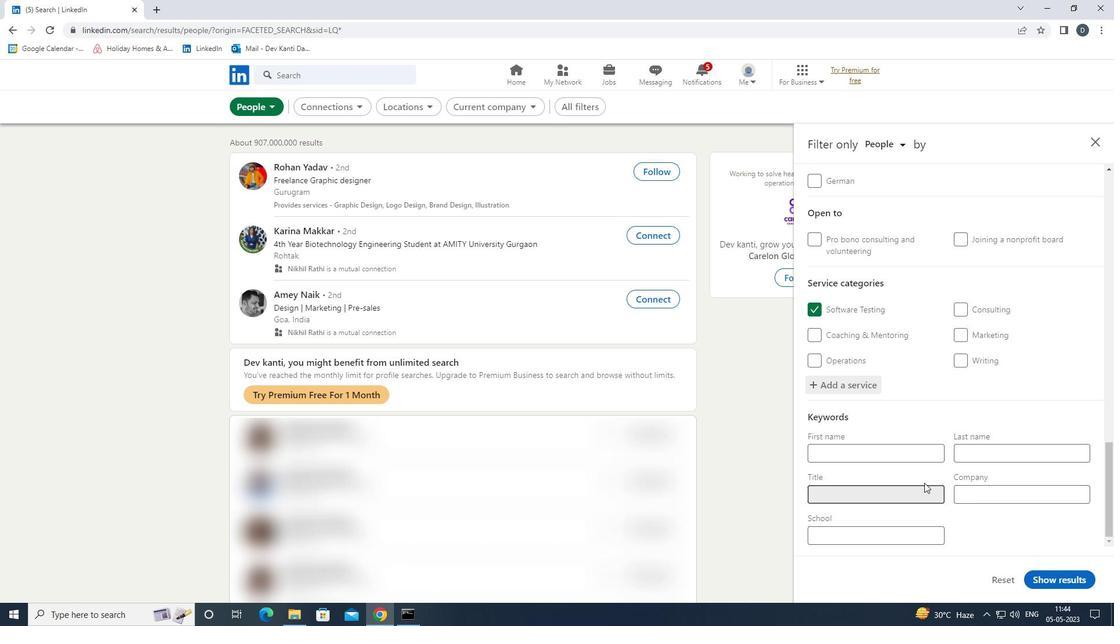 
Action: Key pressed <Key.shift><Key.shift><Key.shift><Key.shift><Key.shift>HELP<Key.space><Key.shift>DESK<Key.space><Key.shift>WORKER/<Key.shift>DESKTOP<Key.space><Key.shift>SUPPORT
Screenshot: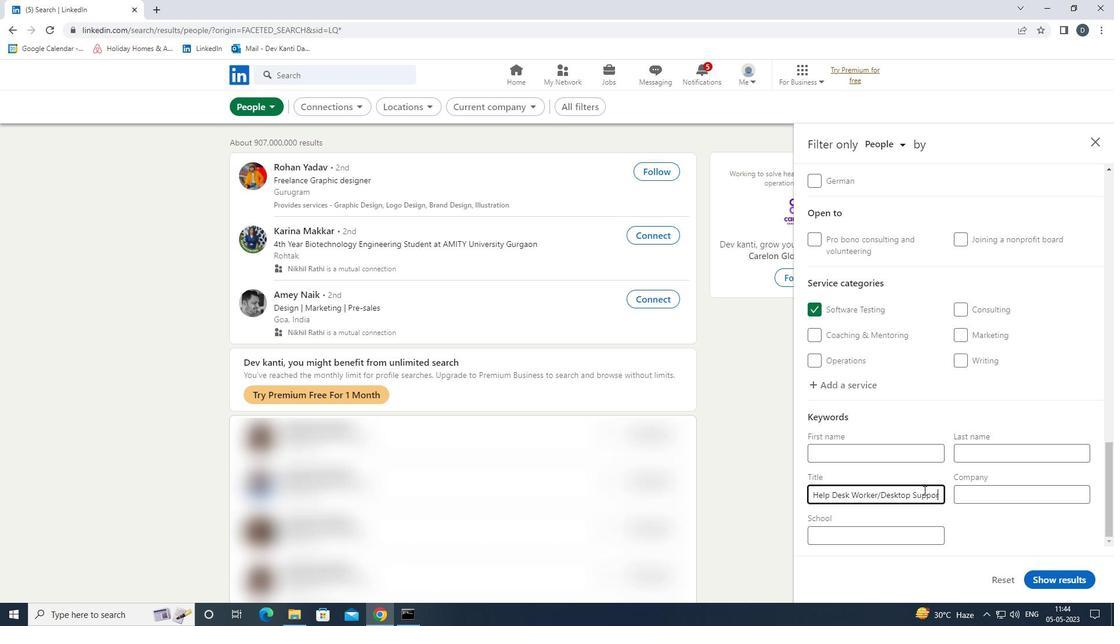 
Action: Mouse moved to (1050, 580)
Screenshot: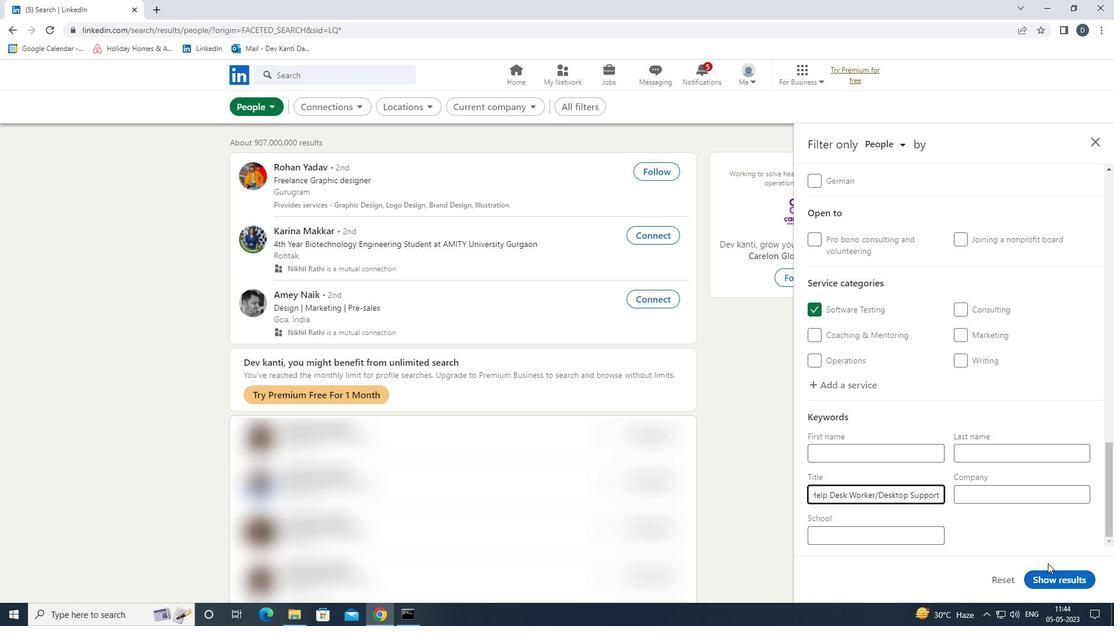 
Action: Mouse pressed left at (1050, 580)
Screenshot: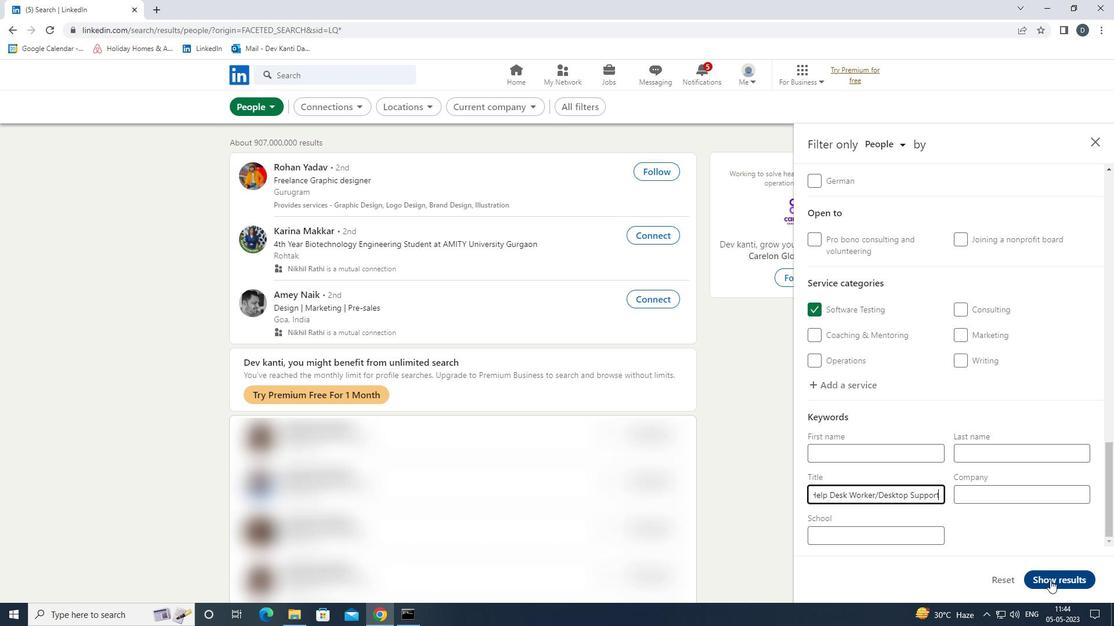 
Action: Mouse moved to (860, 373)
Screenshot: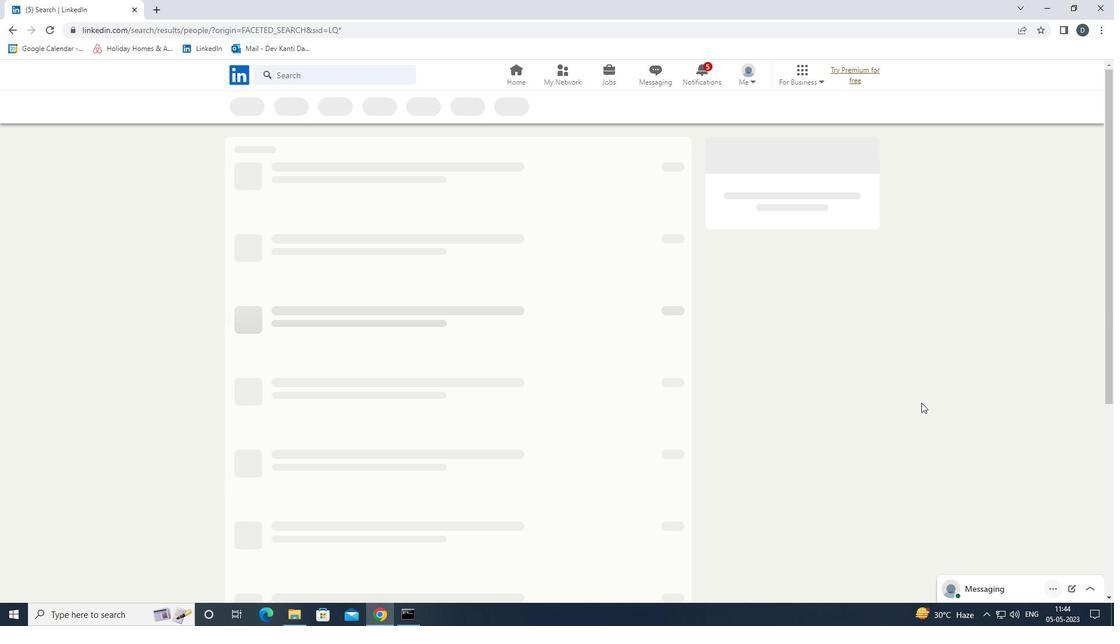 
